 Task: Look for products in the category "Deodrant & Shave" from Now only.
Action: Mouse moved to (317, 135)
Screenshot: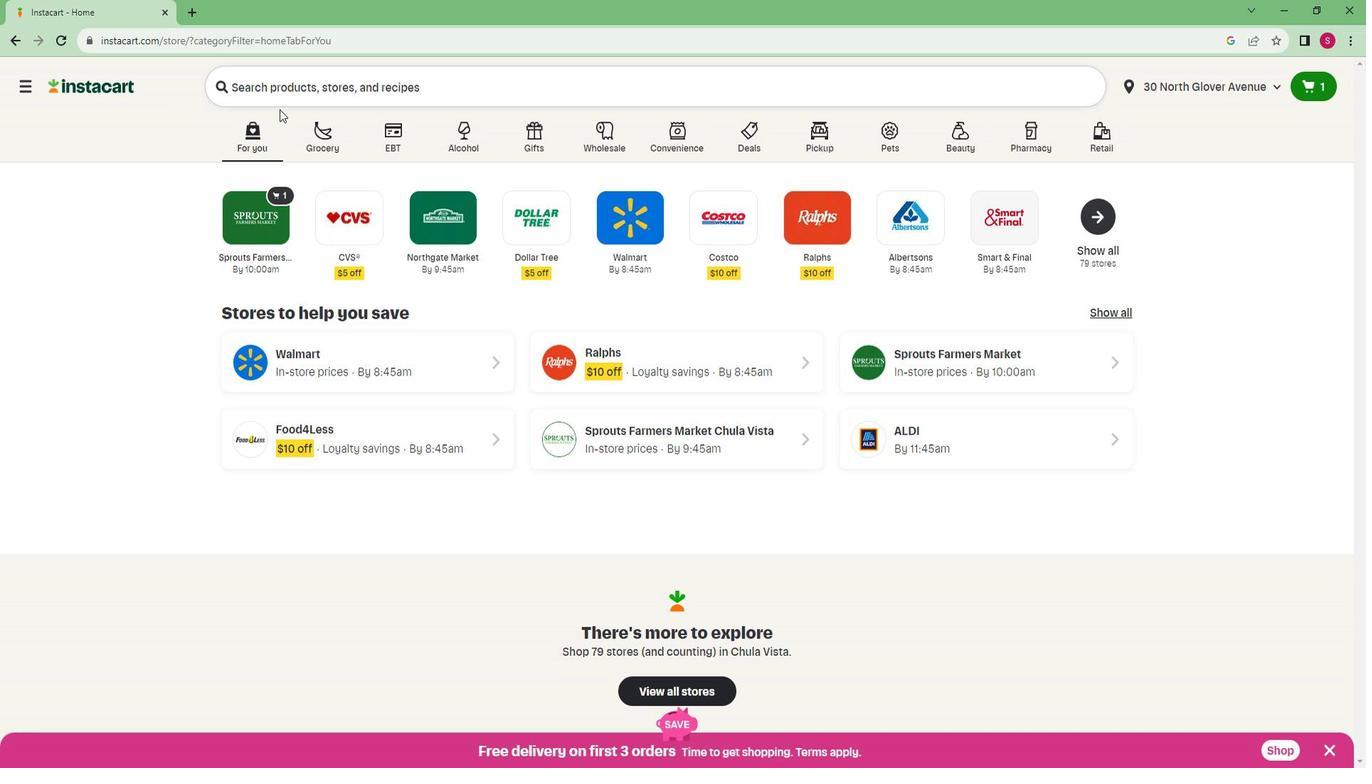 
Action: Mouse pressed left at (317, 135)
Screenshot: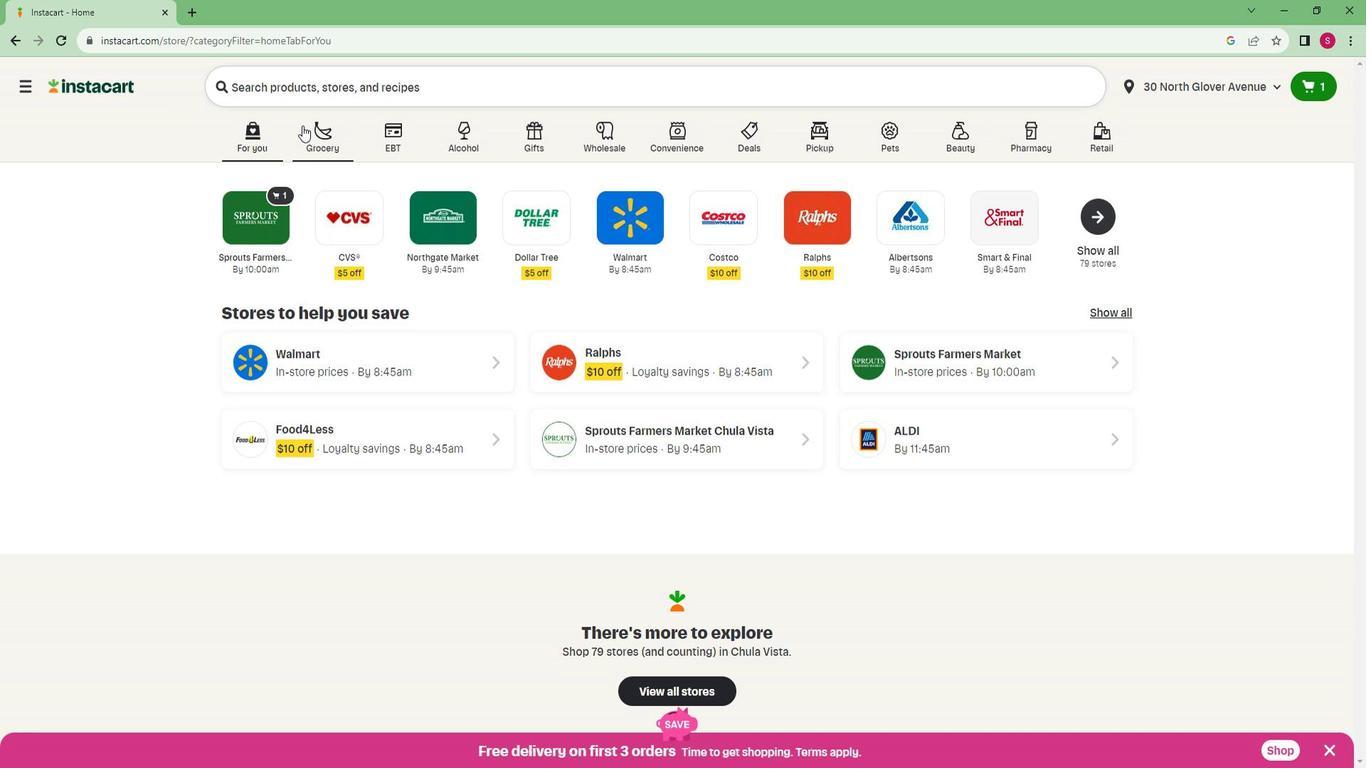 
Action: Mouse moved to (295, 411)
Screenshot: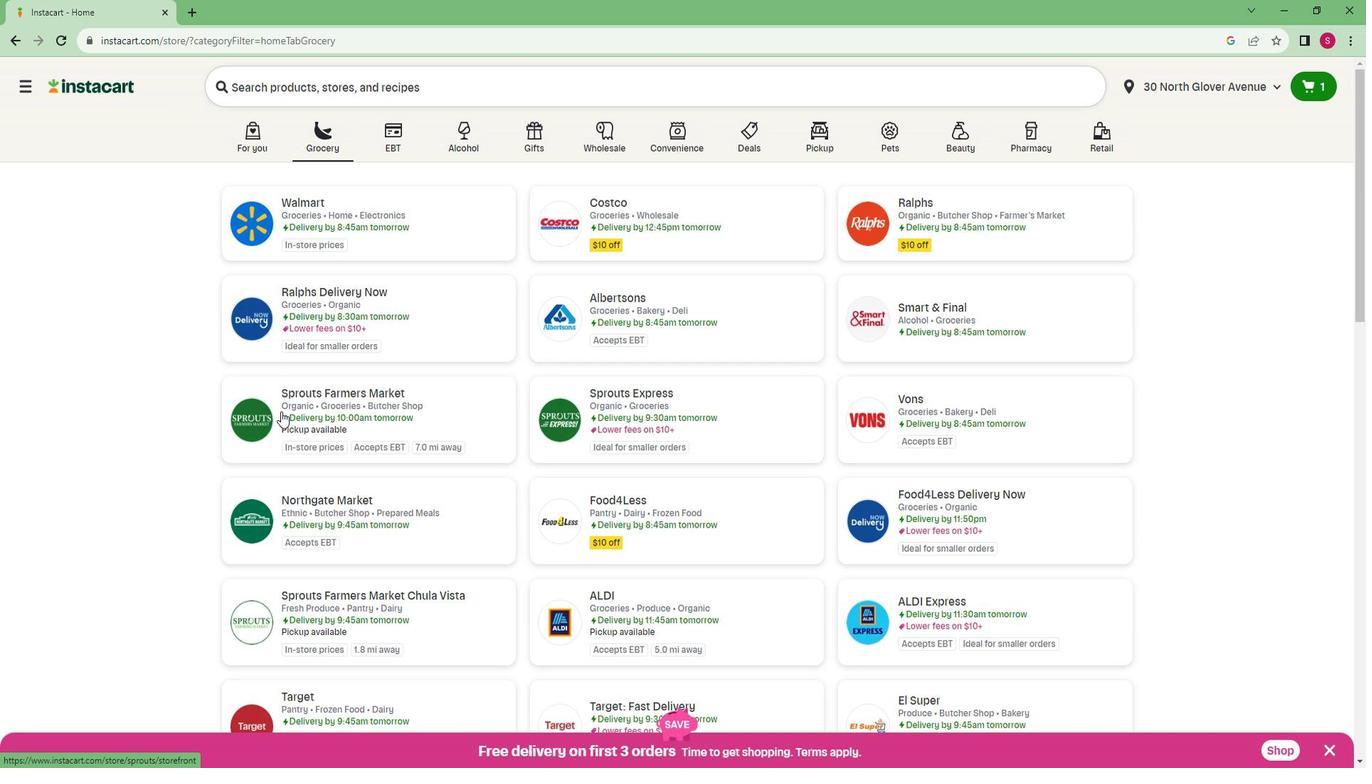 
Action: Mouse pressed left at (295, 411)
Screenshot: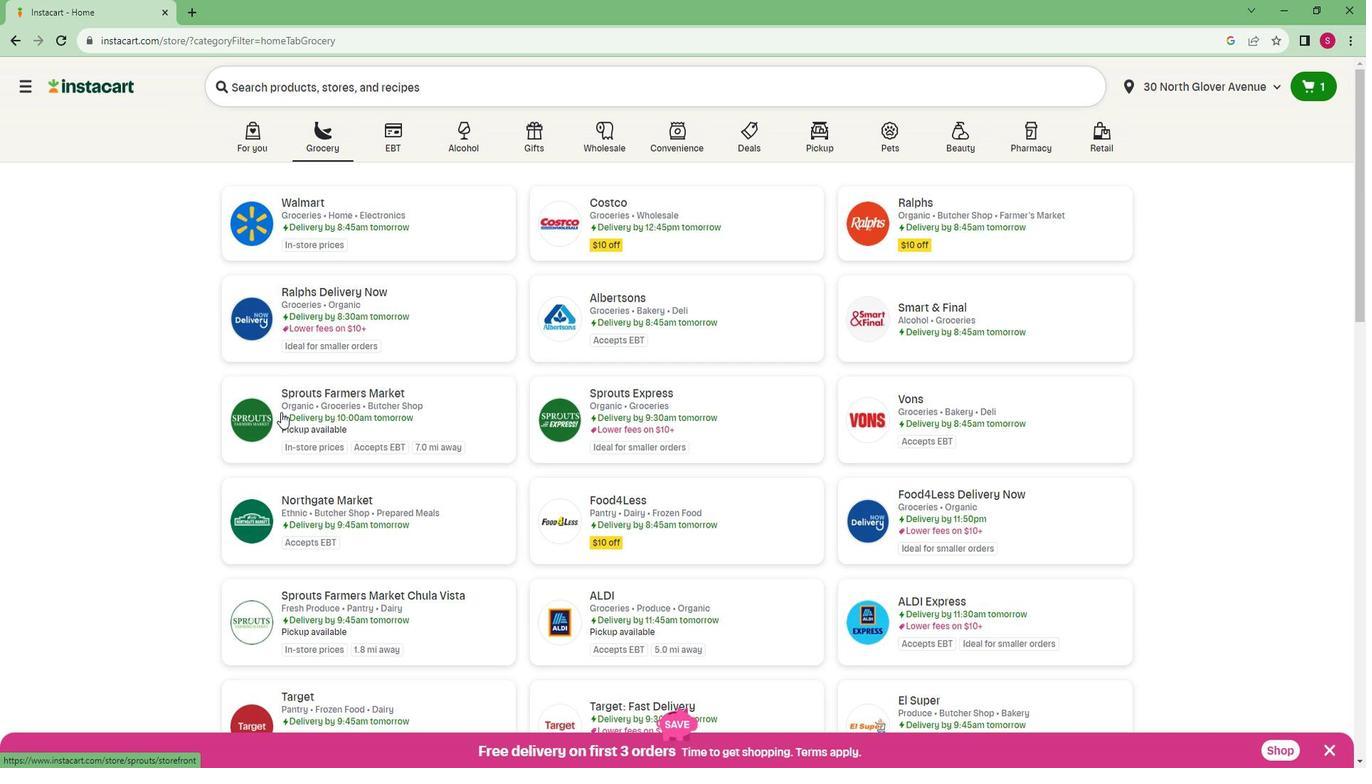 
Action: Mouse moved to (84, 553)
Screenshot: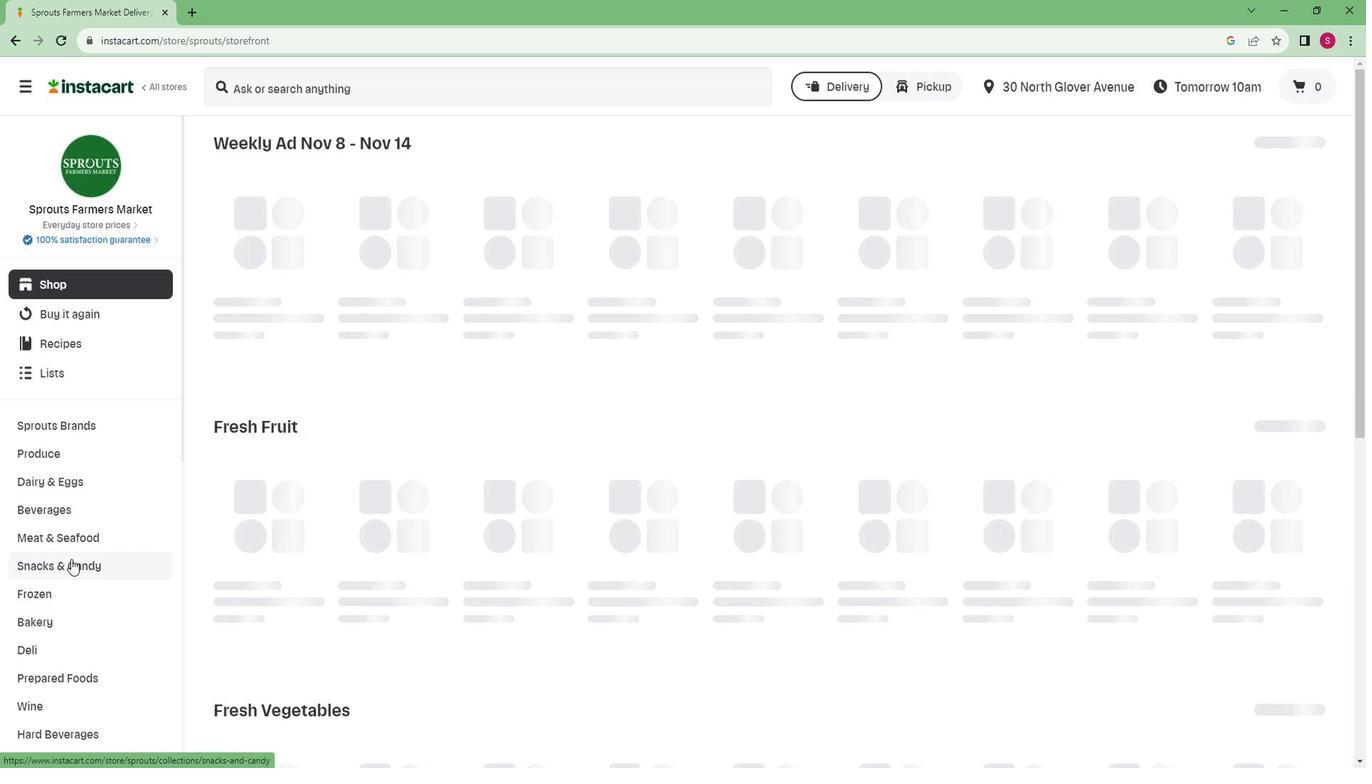 
Action: Mouse scrolled (84, 552) with delta (0, 0)
Screenshot: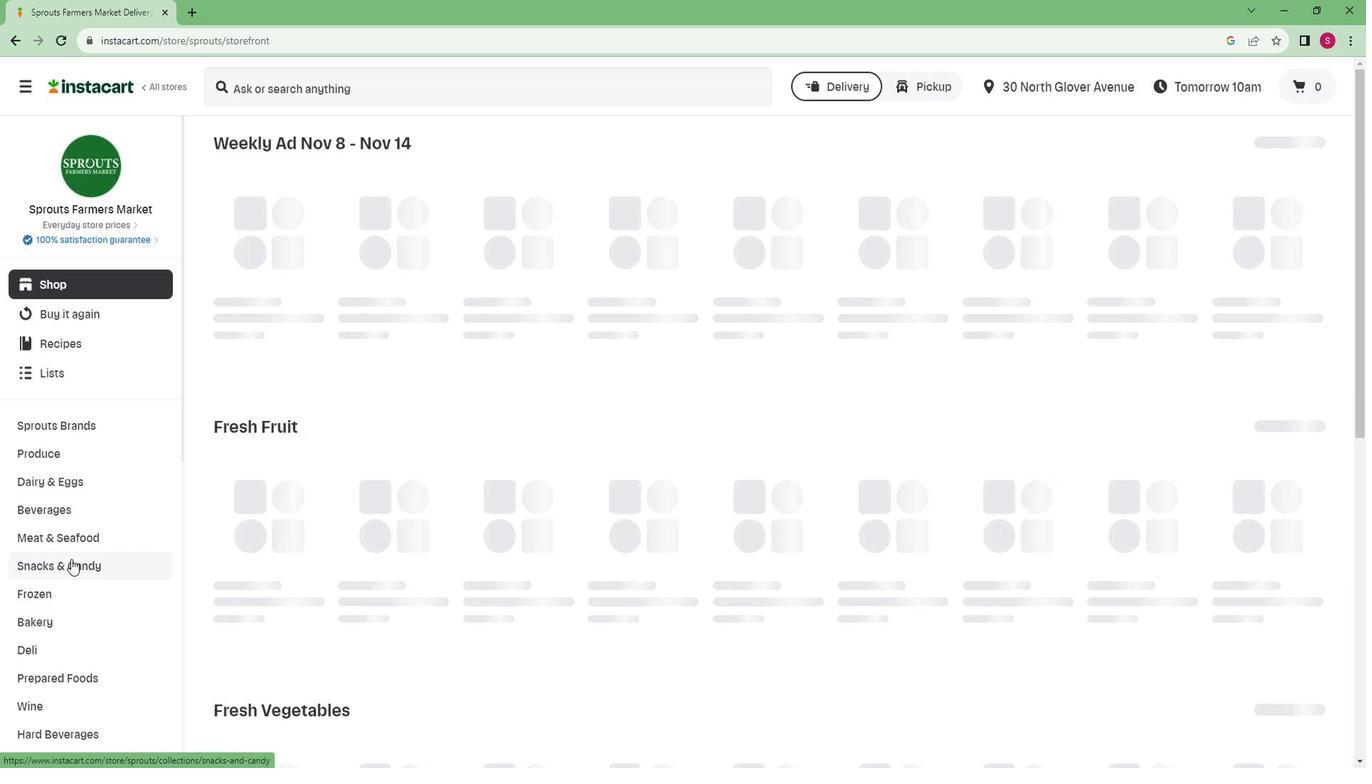 
Action: Mouse moved to (82, 554)
Screenshot: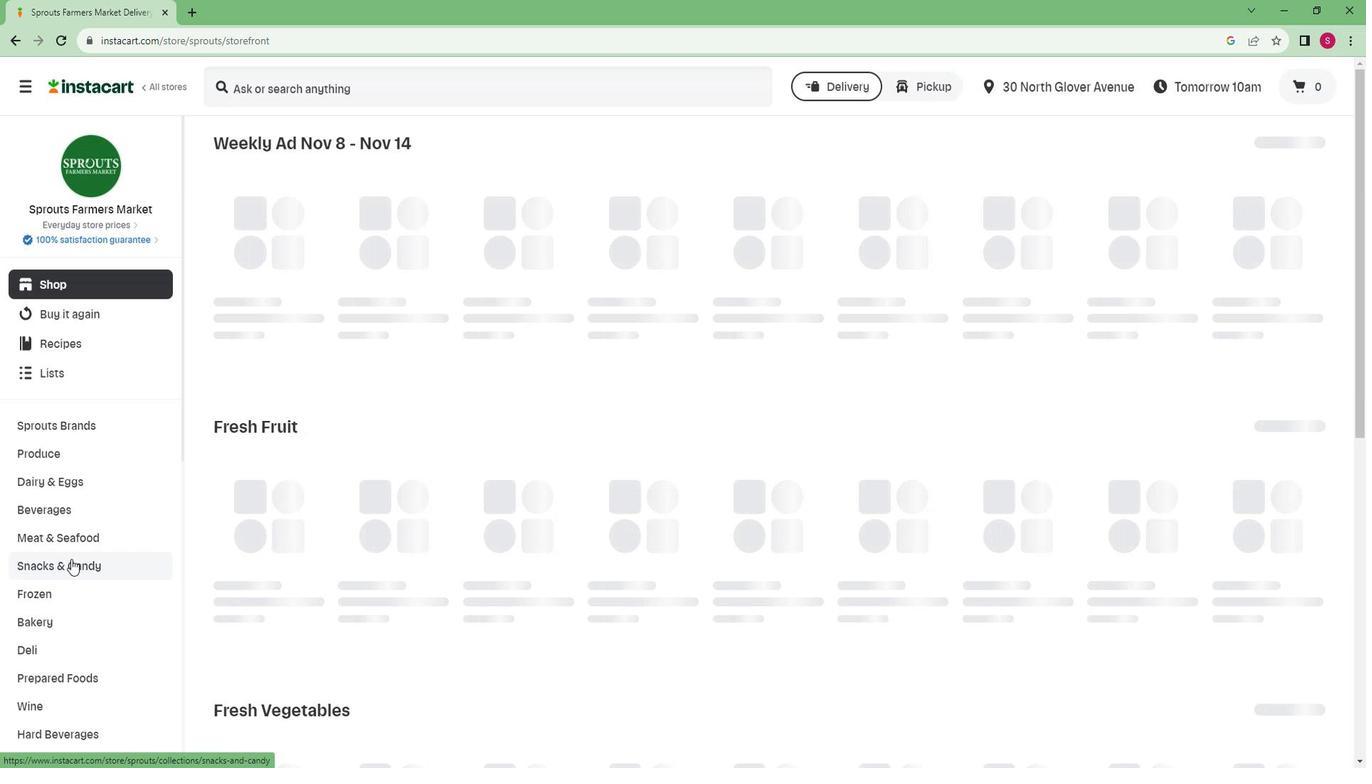 
Action: Mouse scrolled (82, 553) with delta (0, 0)
Screenshot: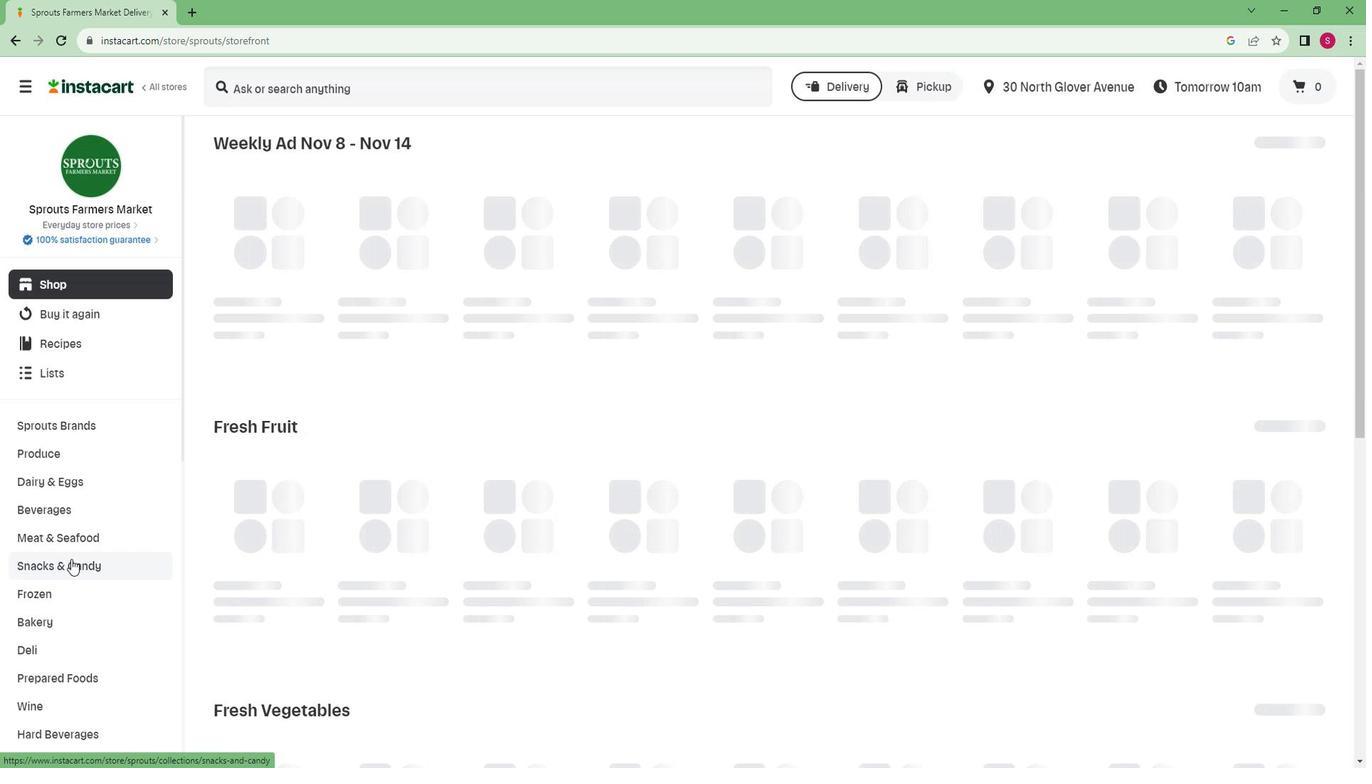 
Action: Mouse moved to (81, 554)
Screenshot: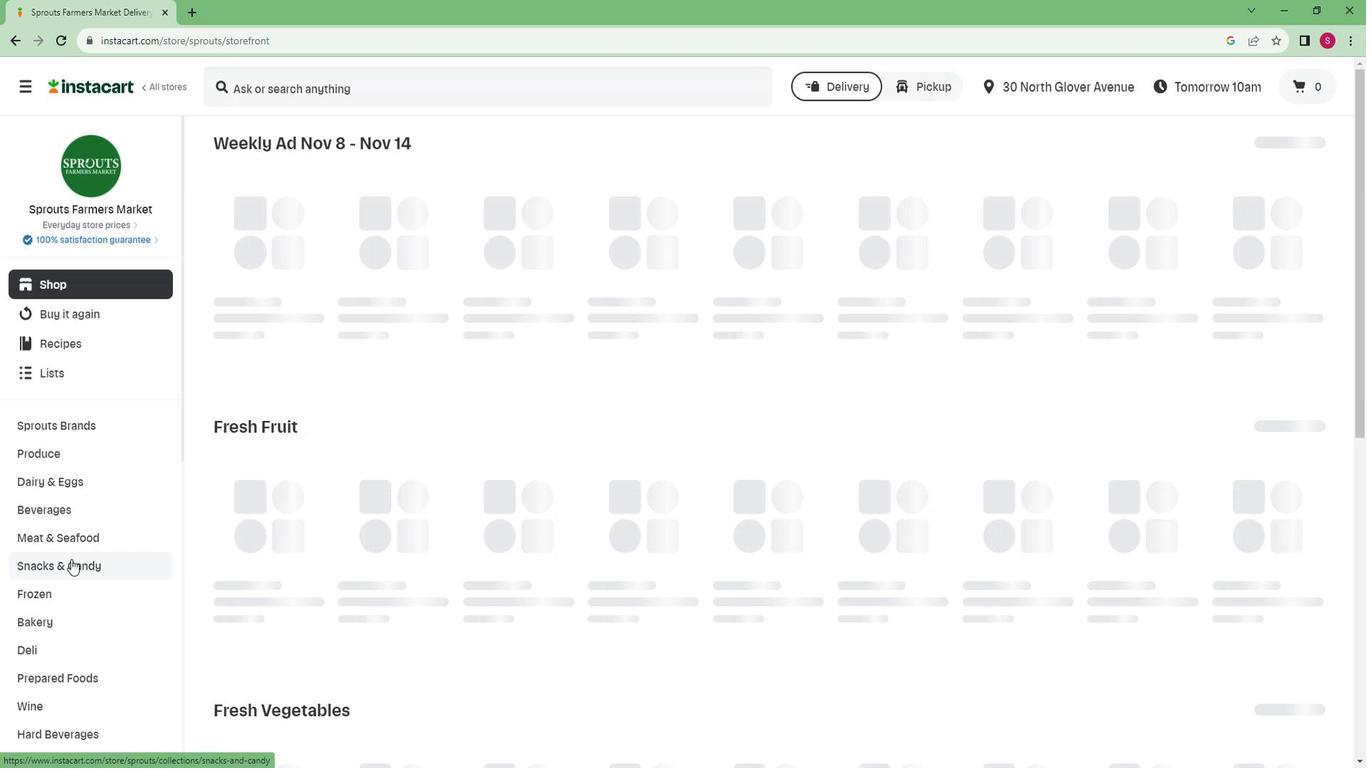 
Action: Mouse scrolled (81, 553) with delta (0, 0)
Screenshot: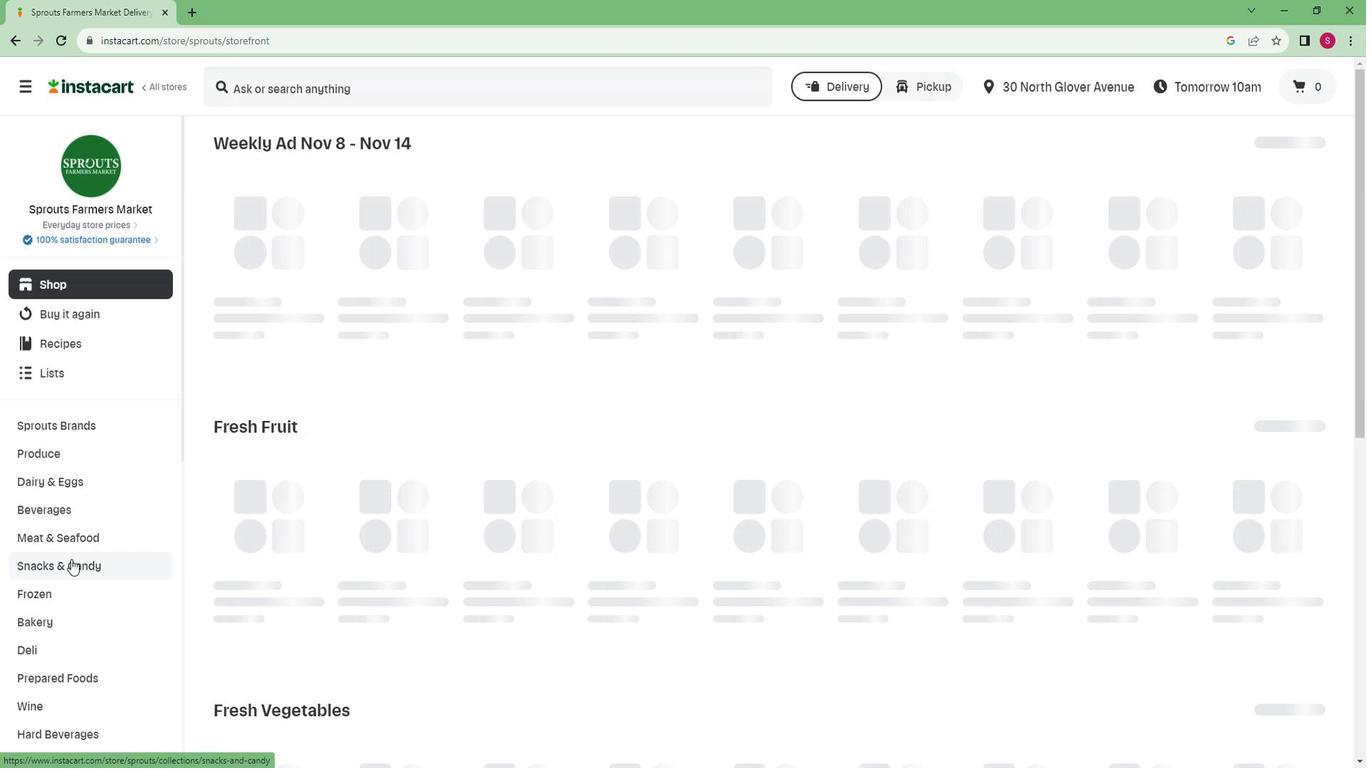 
Action: Mouse moved to (80, 554)
Screenshot: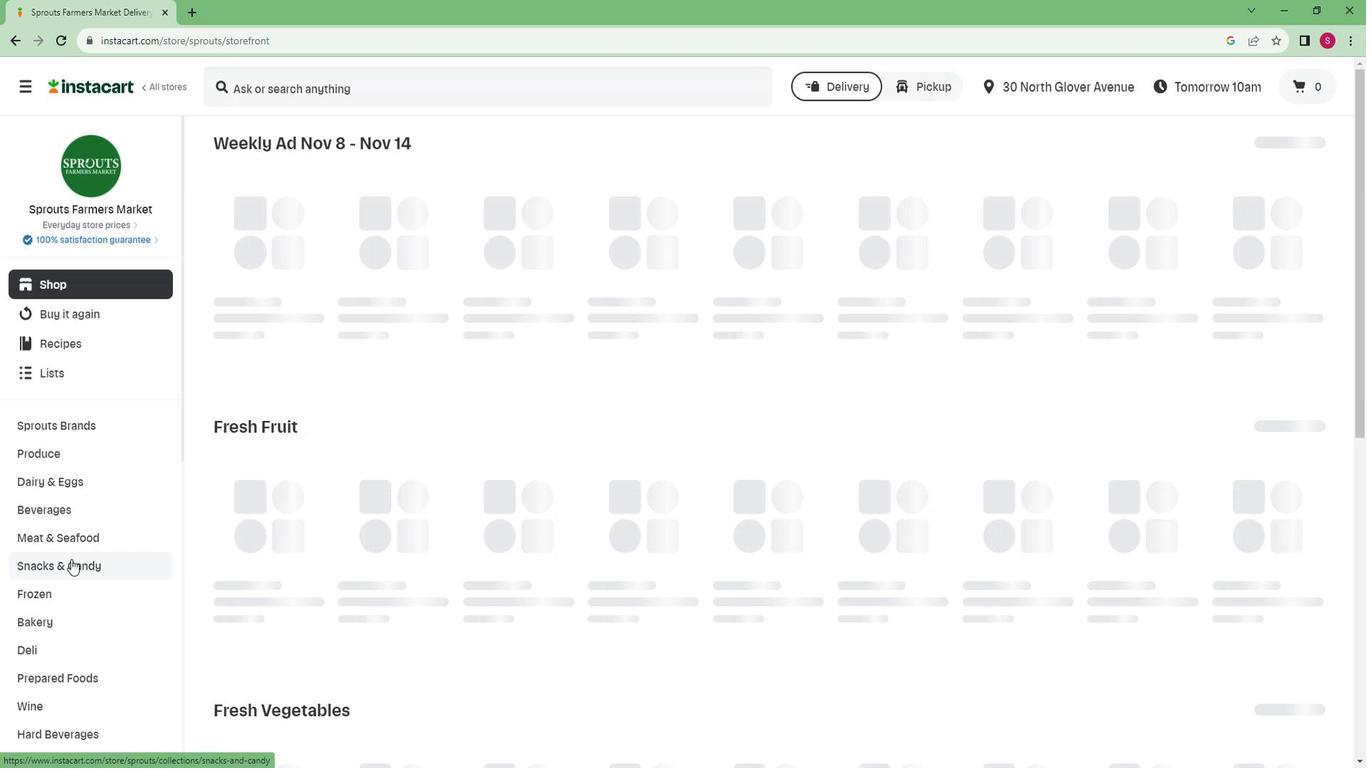 
Action: Mouse scrolled (80, 553) with delta (0, 0)
Screenshot: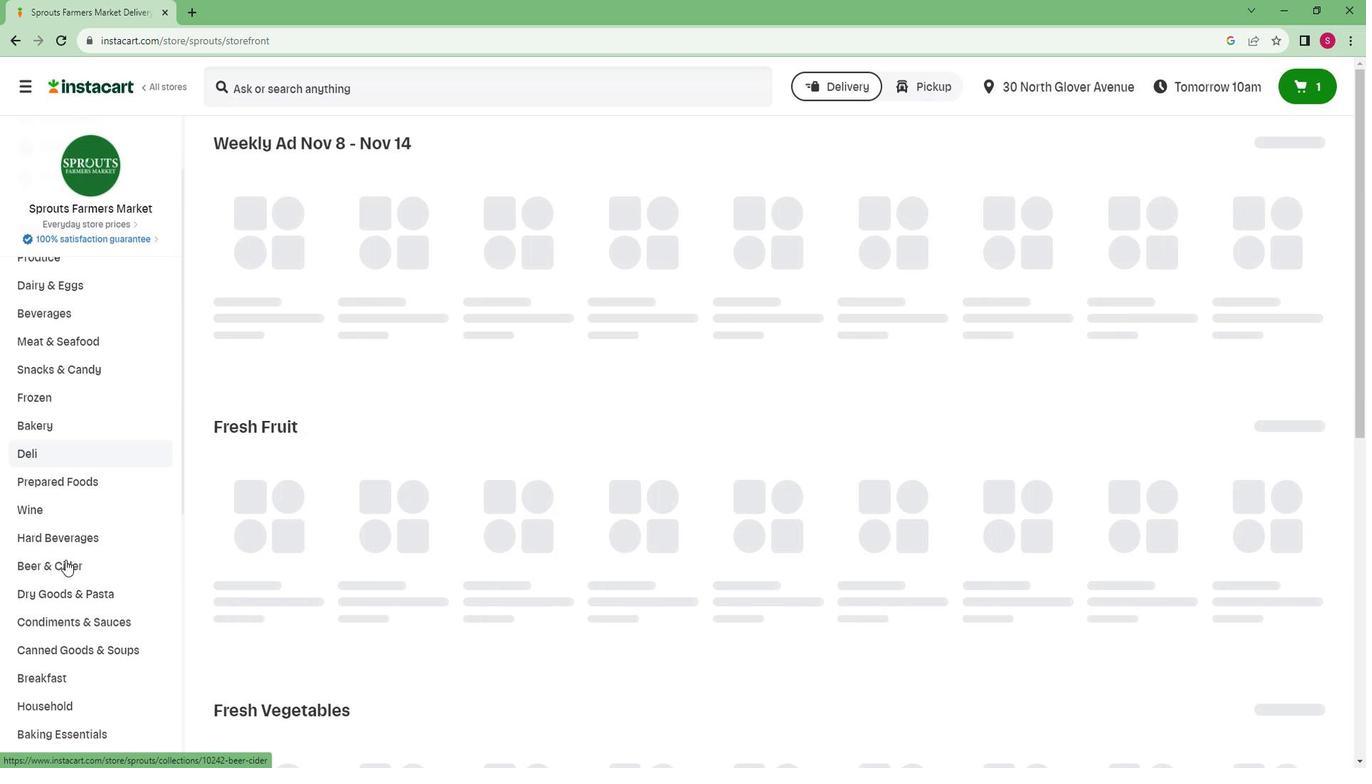 
Action: Mouse scrolled (80, 553) with delta (0, 0)
Screenshot: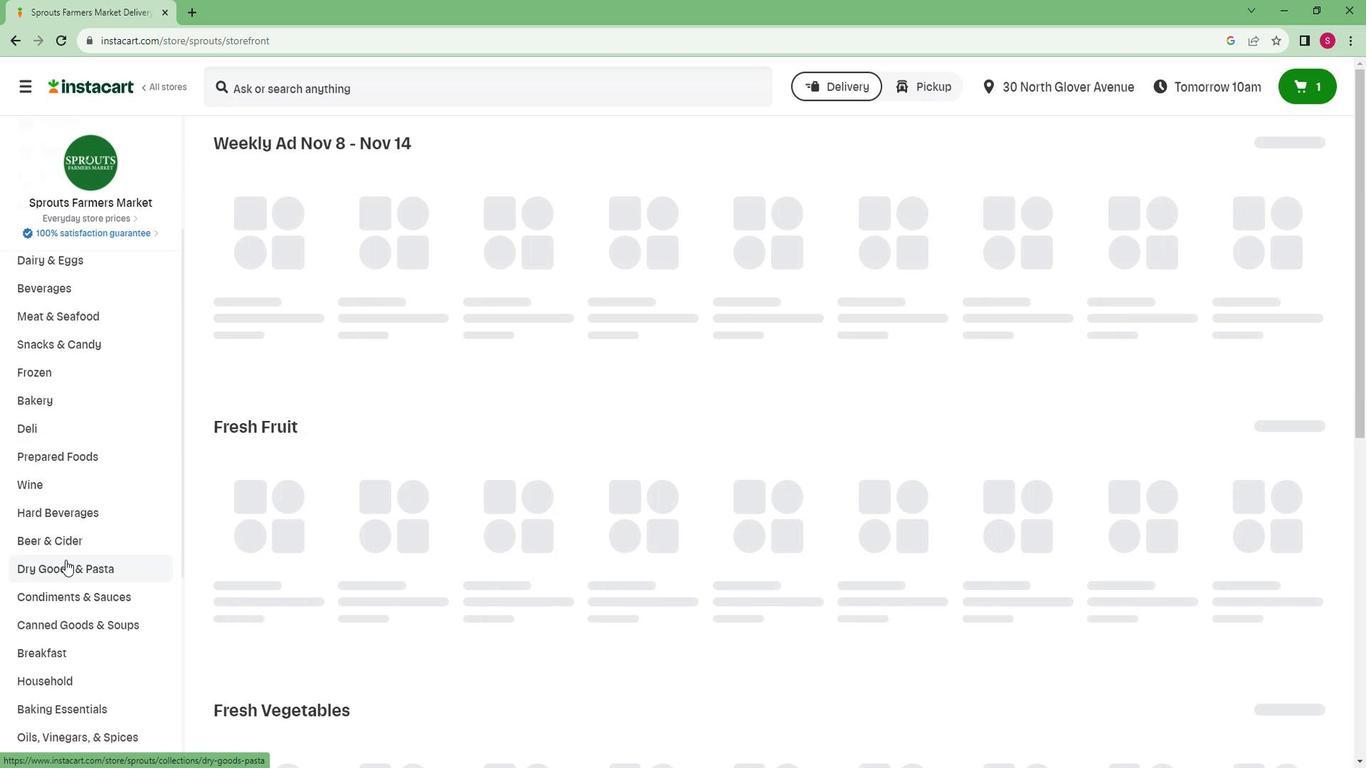
Action: Mouse scrolled (80, 553) with delta (0, 0)
Screenshot: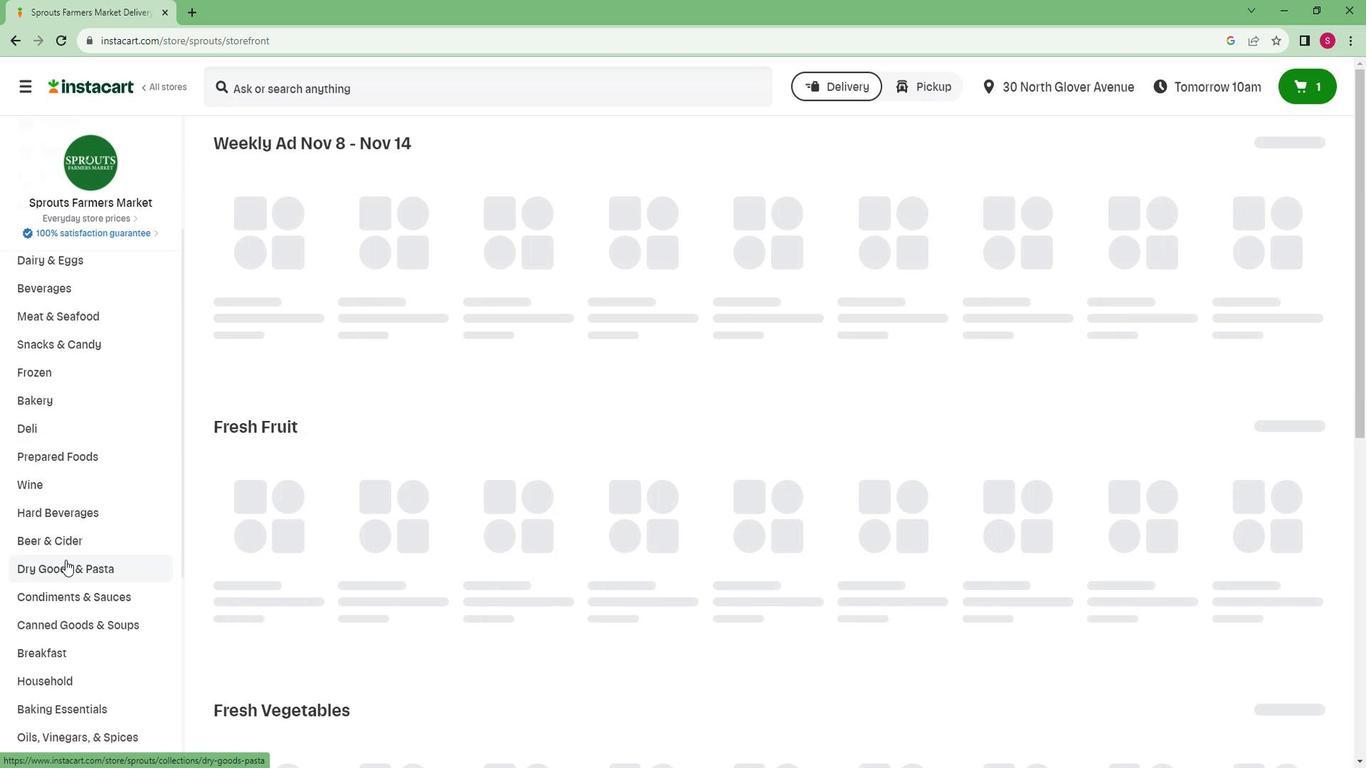 
Action: Mouse scrolled (80, 553) with delta (0, 0)
Screenshot: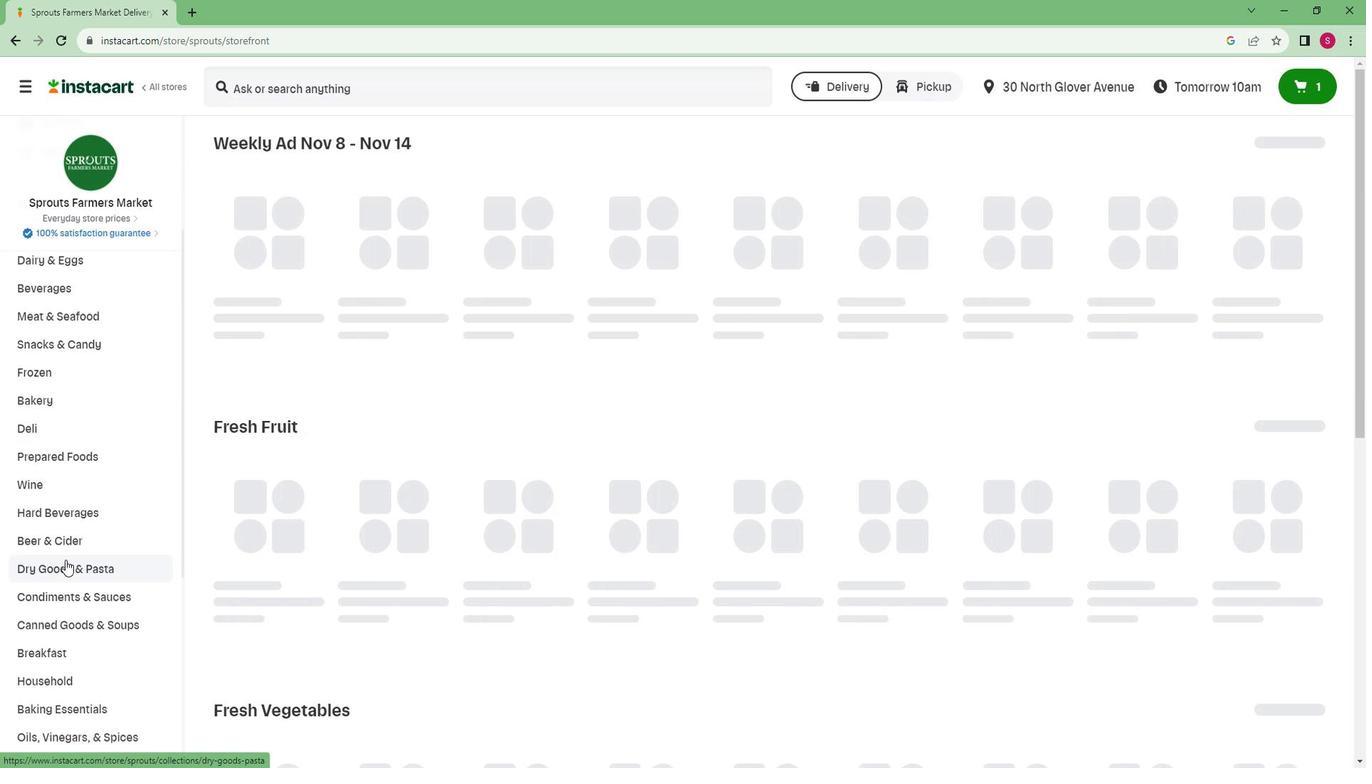 
Action: Mouse moved to (80, 554)
Screenshot: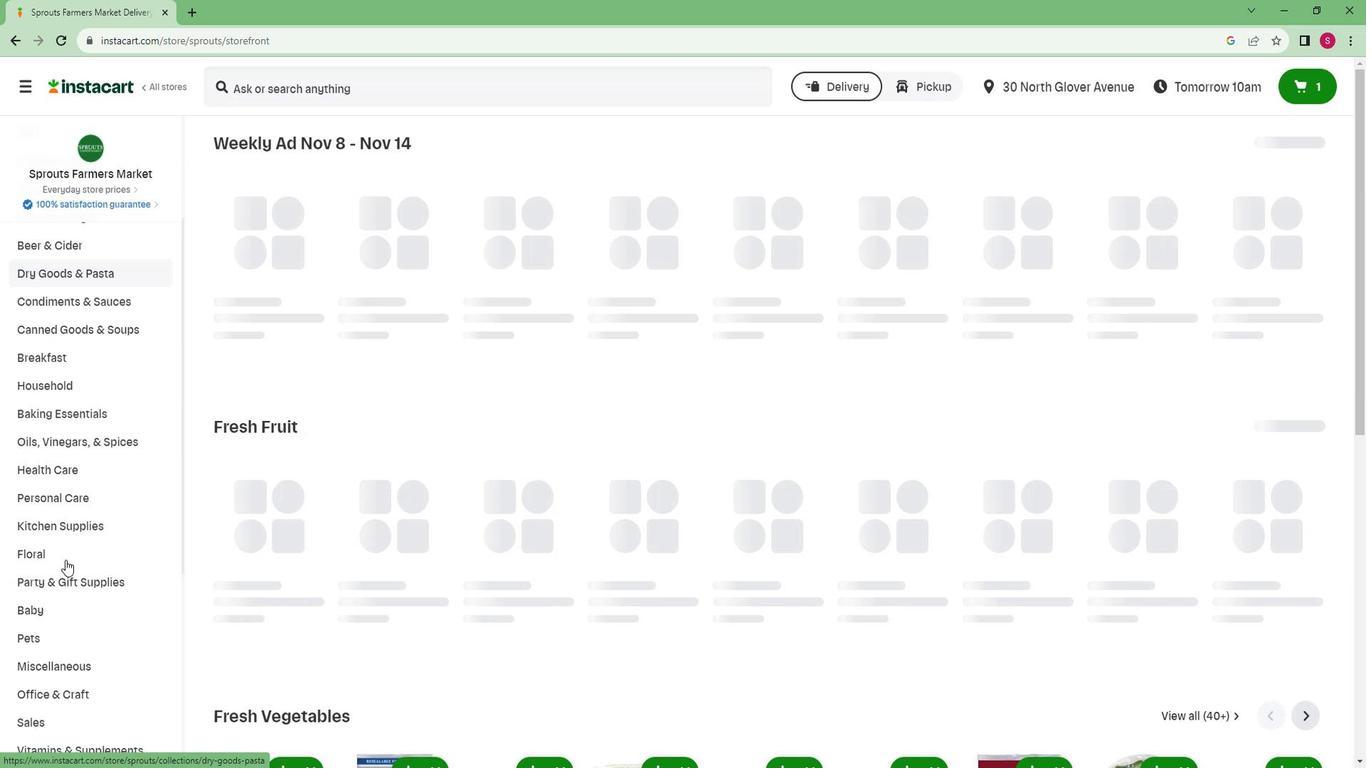 
Action: Mouse scrolled (80, 554) with delta (0, 0)
Screenshot: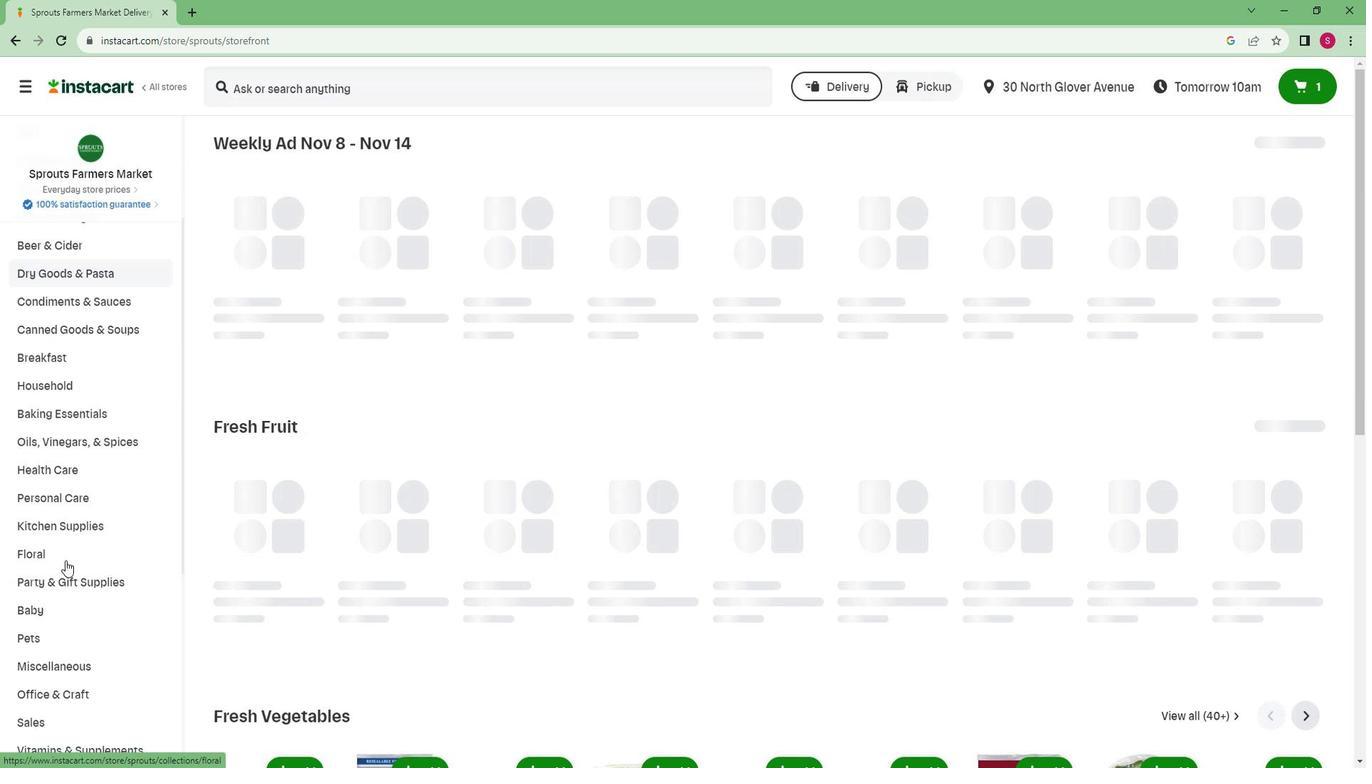 
Action: Mouse scrolled (80, 554) with delta (0, 0)
Screenshot: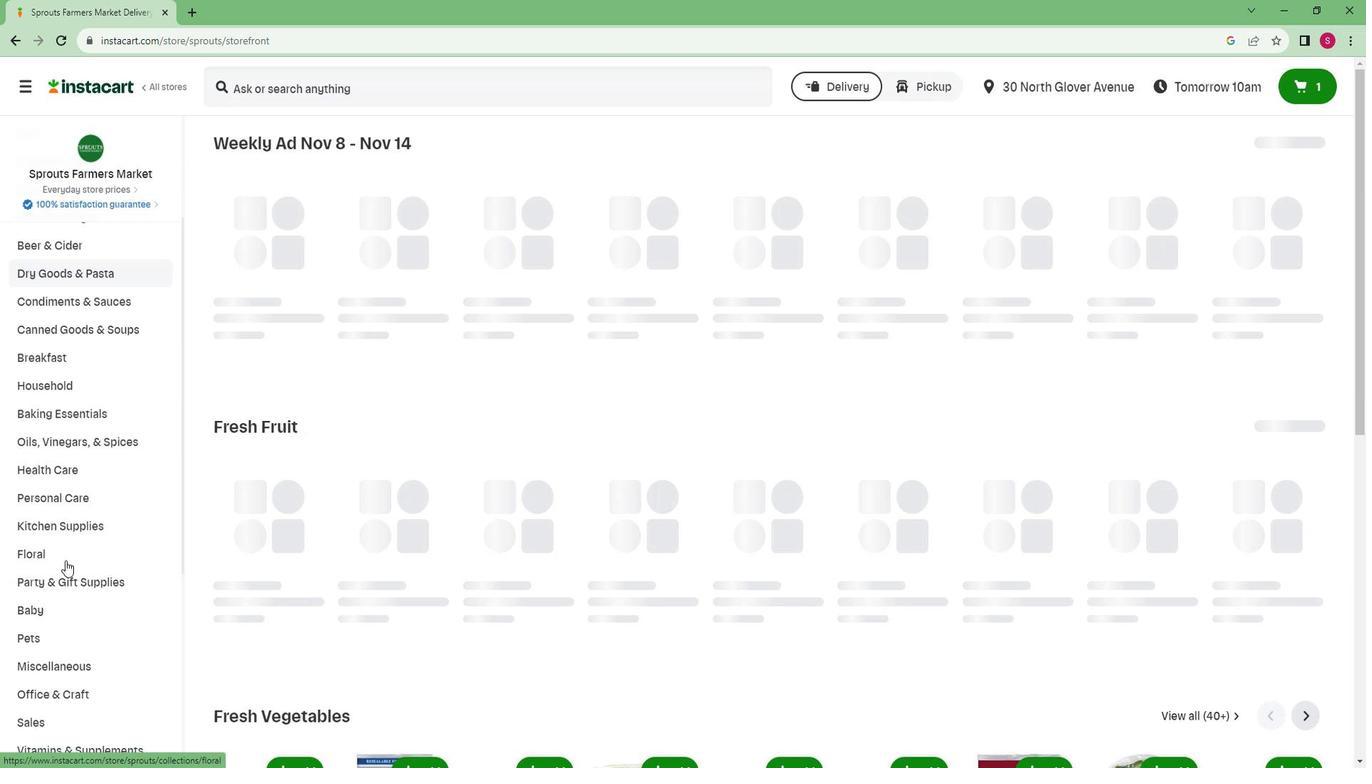 
Action: Mouse moved to (38, 712)
Screenshot: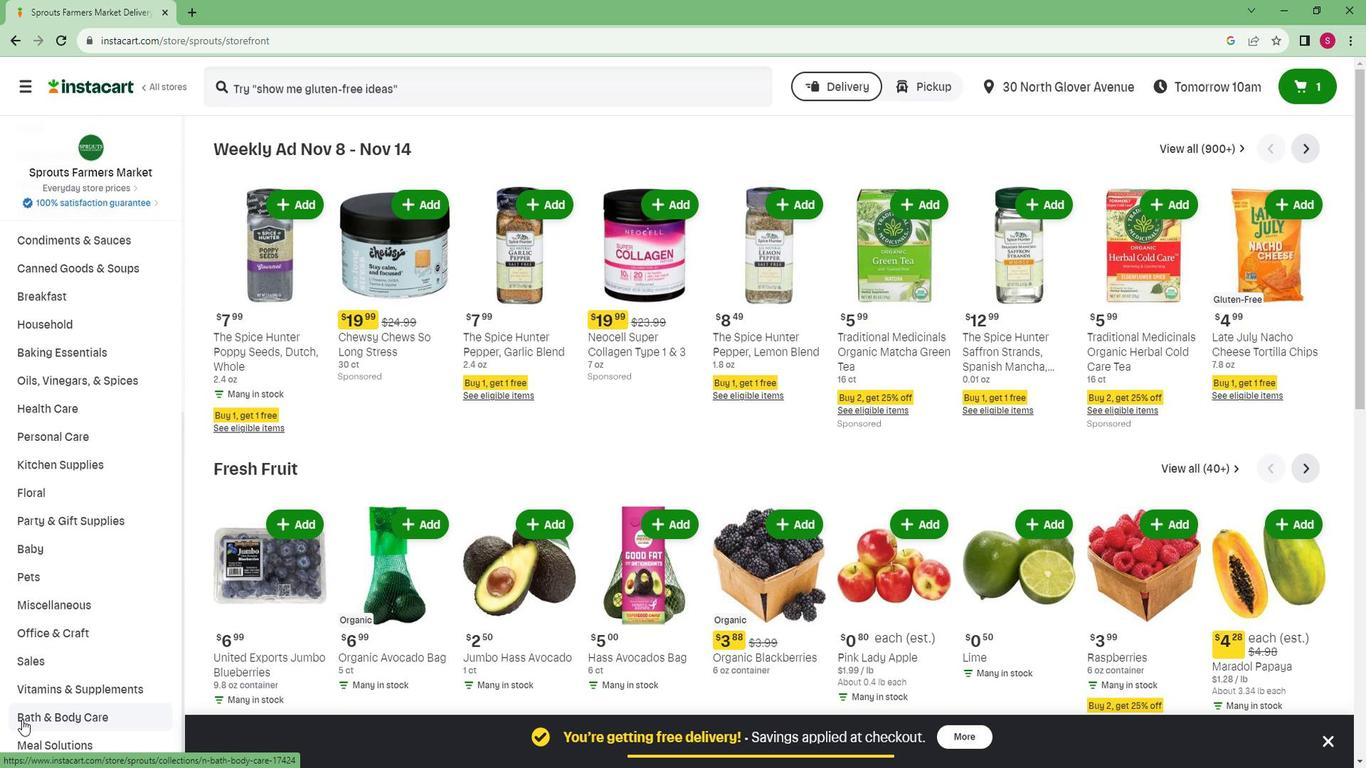 
Action: Mouse pressed left at (38, 712)
Screenshot: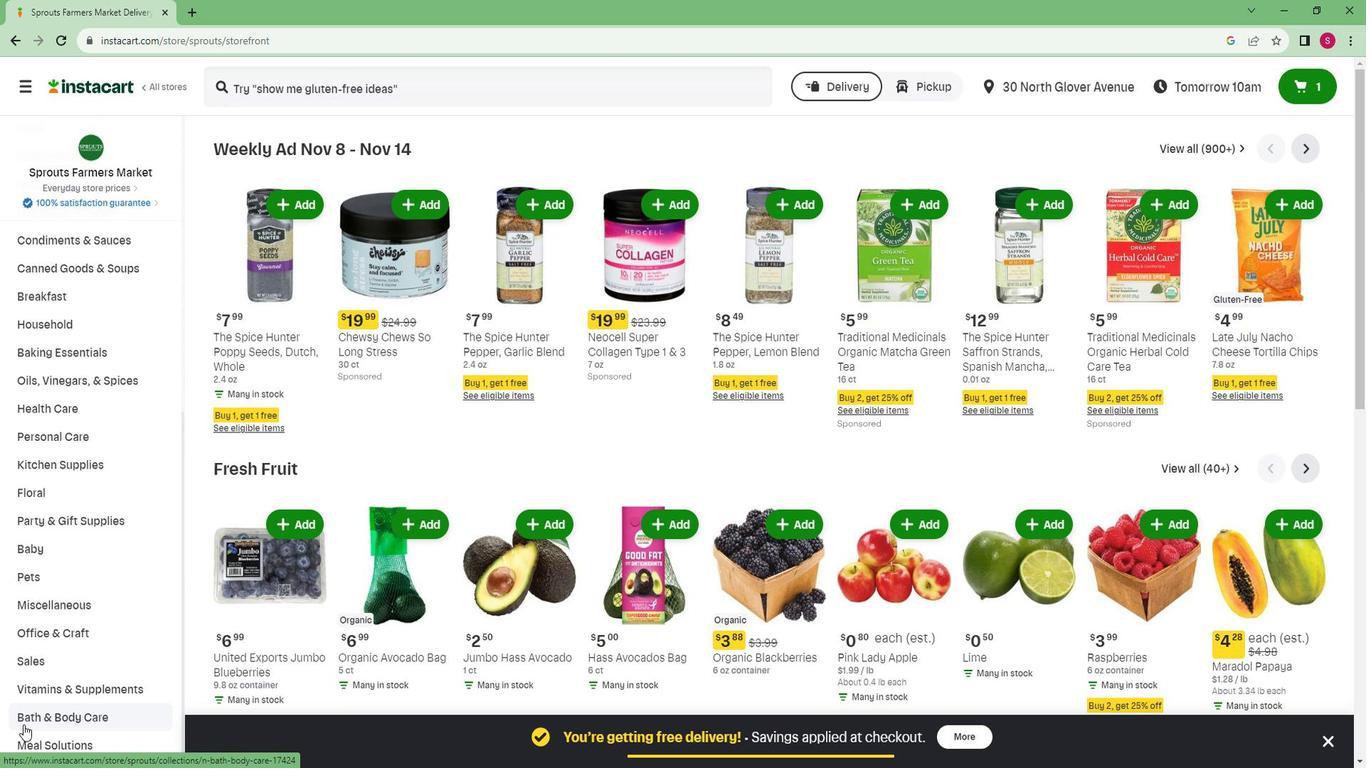 
Action: Mouse scrolled (38, 712) with delta (0, 0)
Screenshot: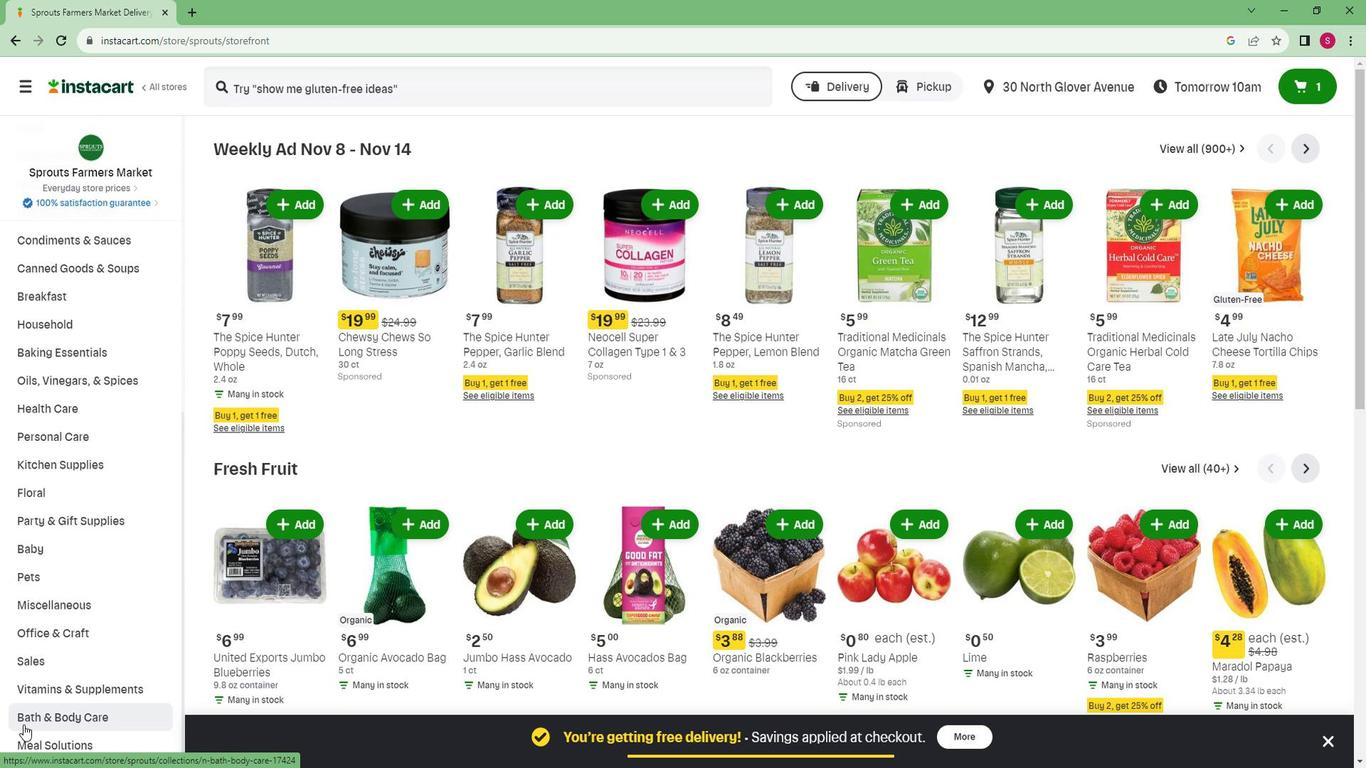 
Action: Mouse moved to (1031, 155)
Screenshot: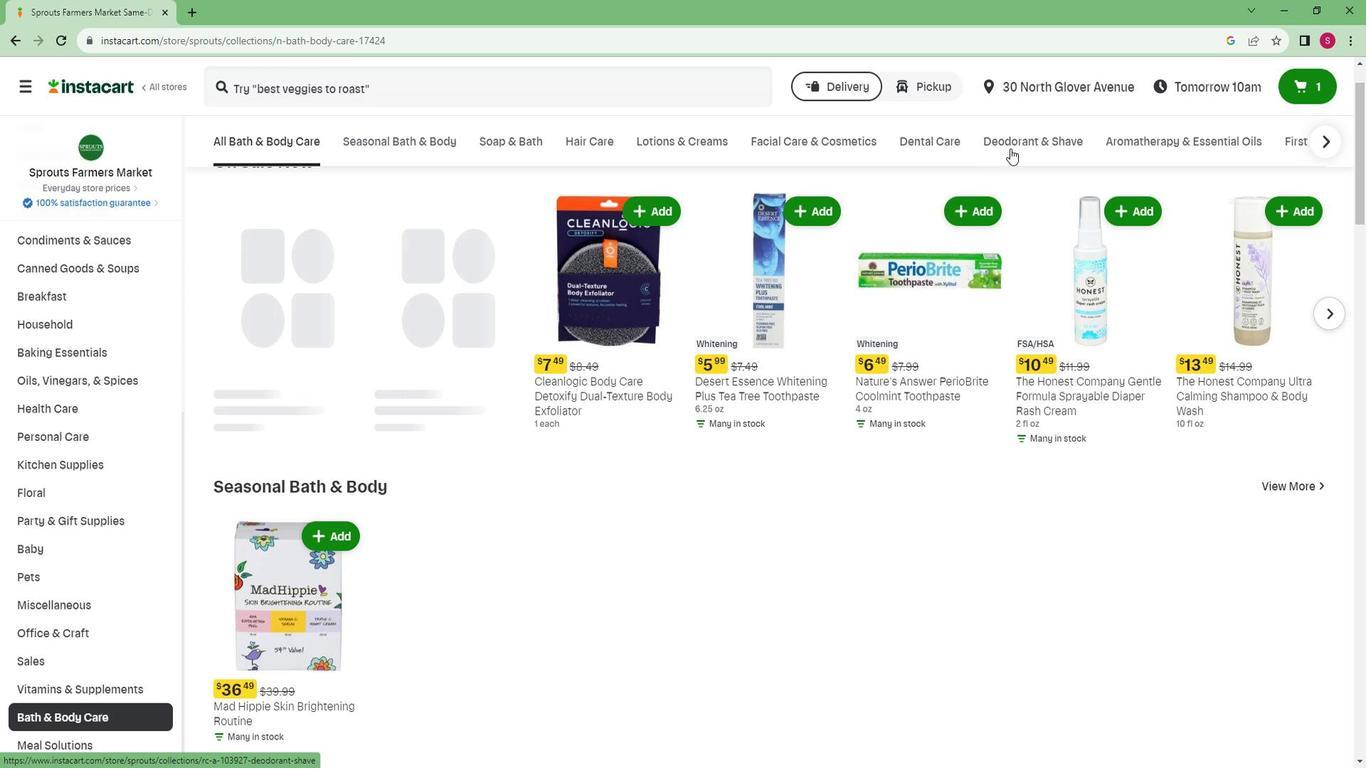 
Action: Mouse pressed left at (1031, 155)
Screenshot: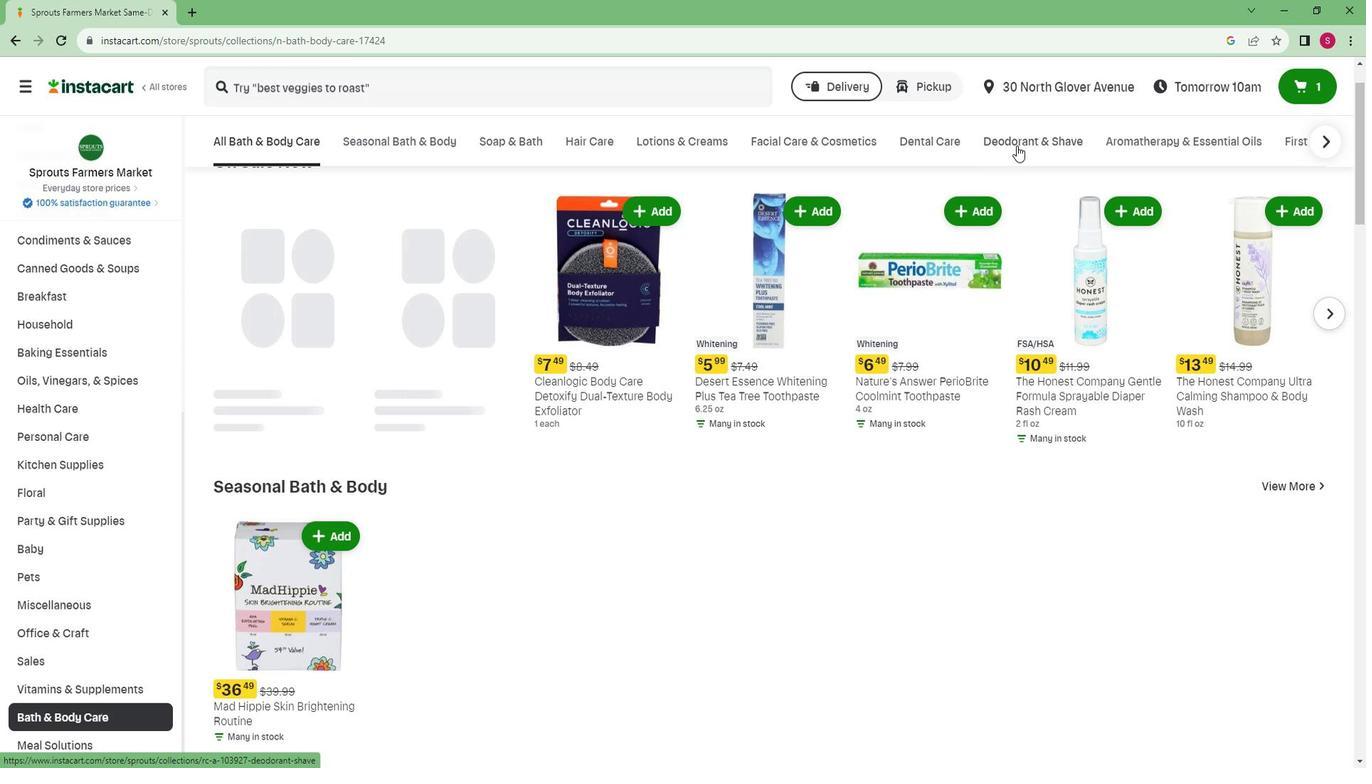 
Action: Mouse moved to (342, 241)
Screenshot: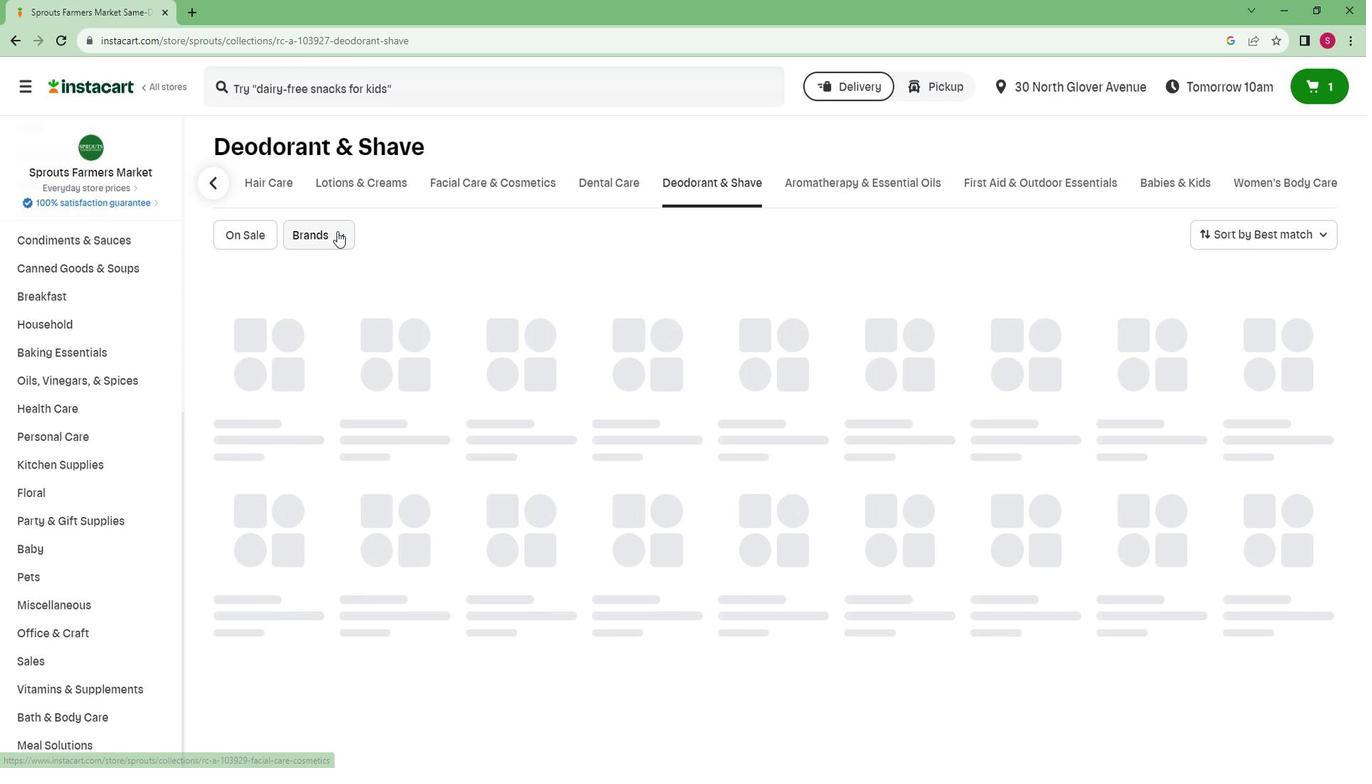 
Action: Mouse pressed left at (342, 241)
Screenshot: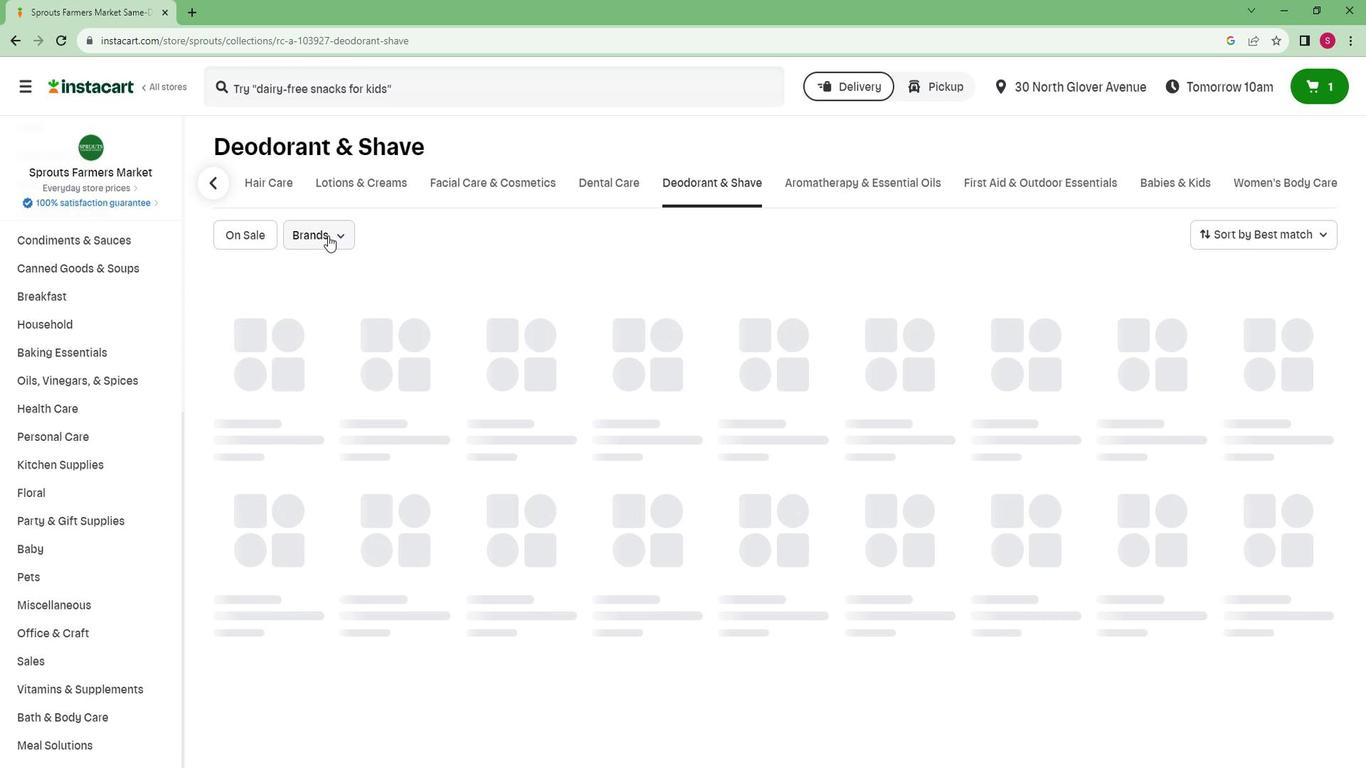 
Action: Mouse moved to (355, 357)
Screenshot: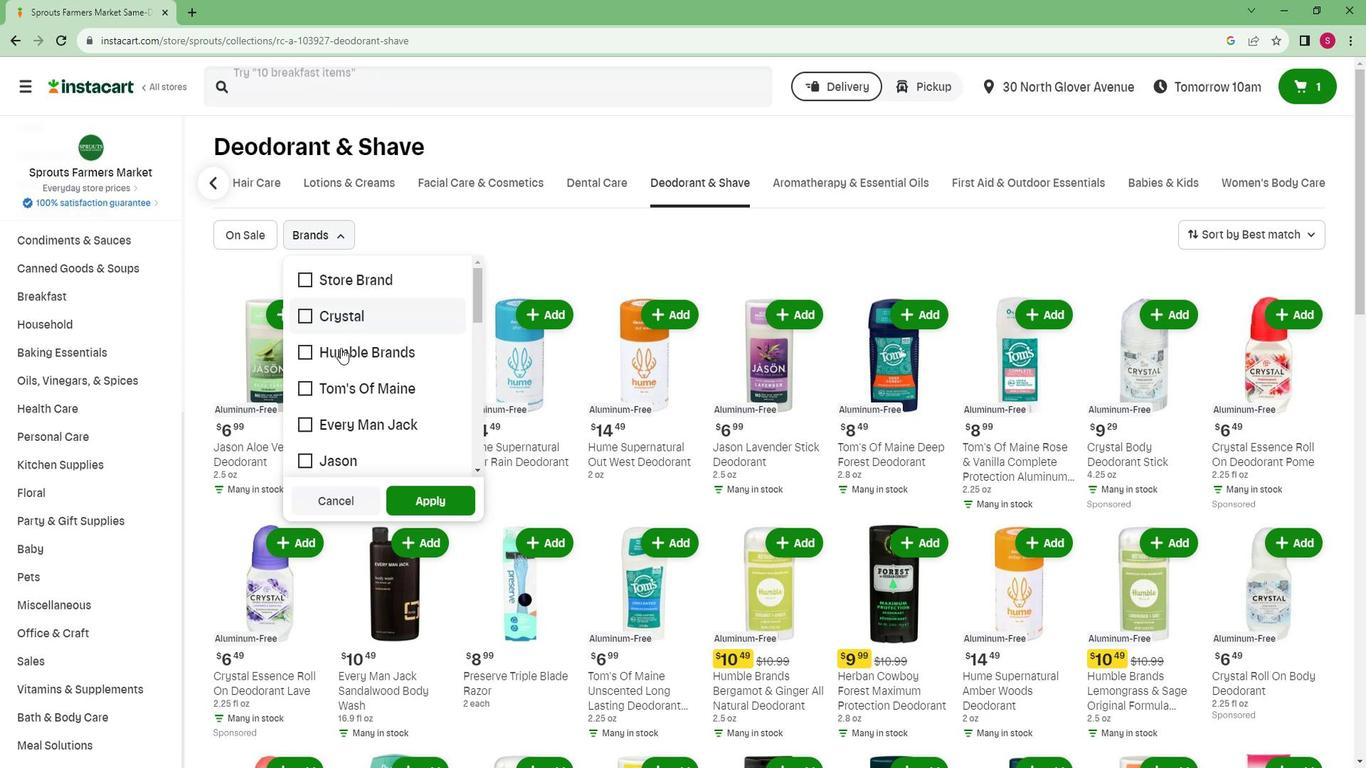 
Action: Mouse scrolled (355, 357) with delta (0, 0)
Screenshot: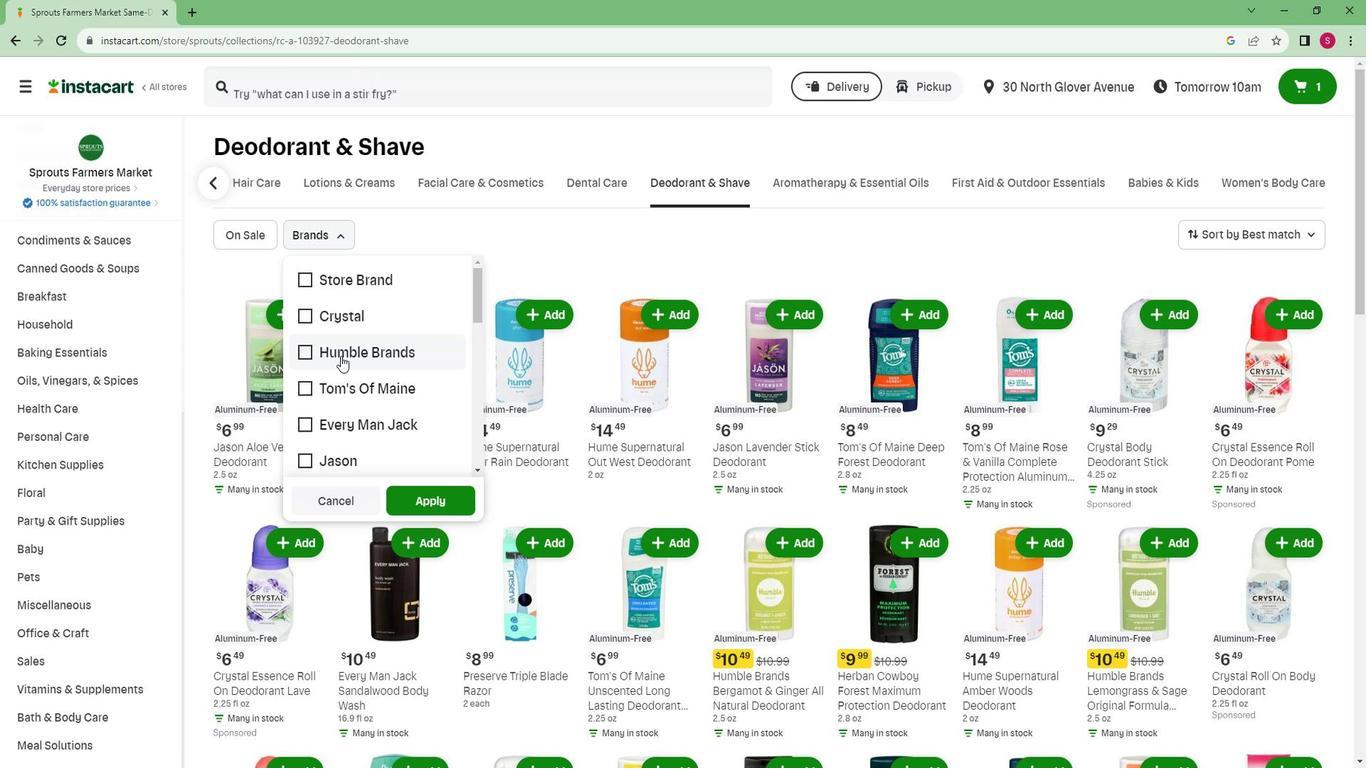 
Action: Mouse scrolled (355, 357) with delta (0, 0)
Screenshot: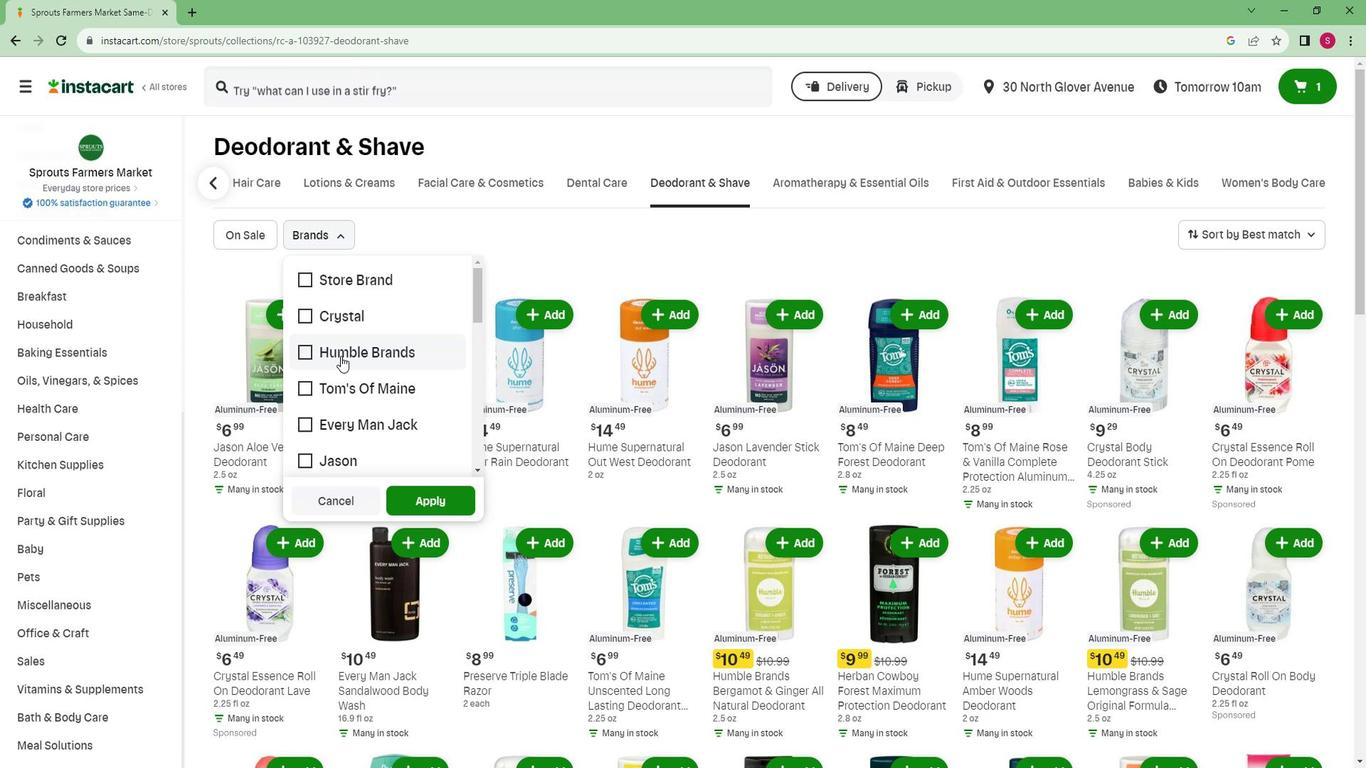 
Action: Mouse scrolled (355, 357) with delta (0, 0)
Screenshot: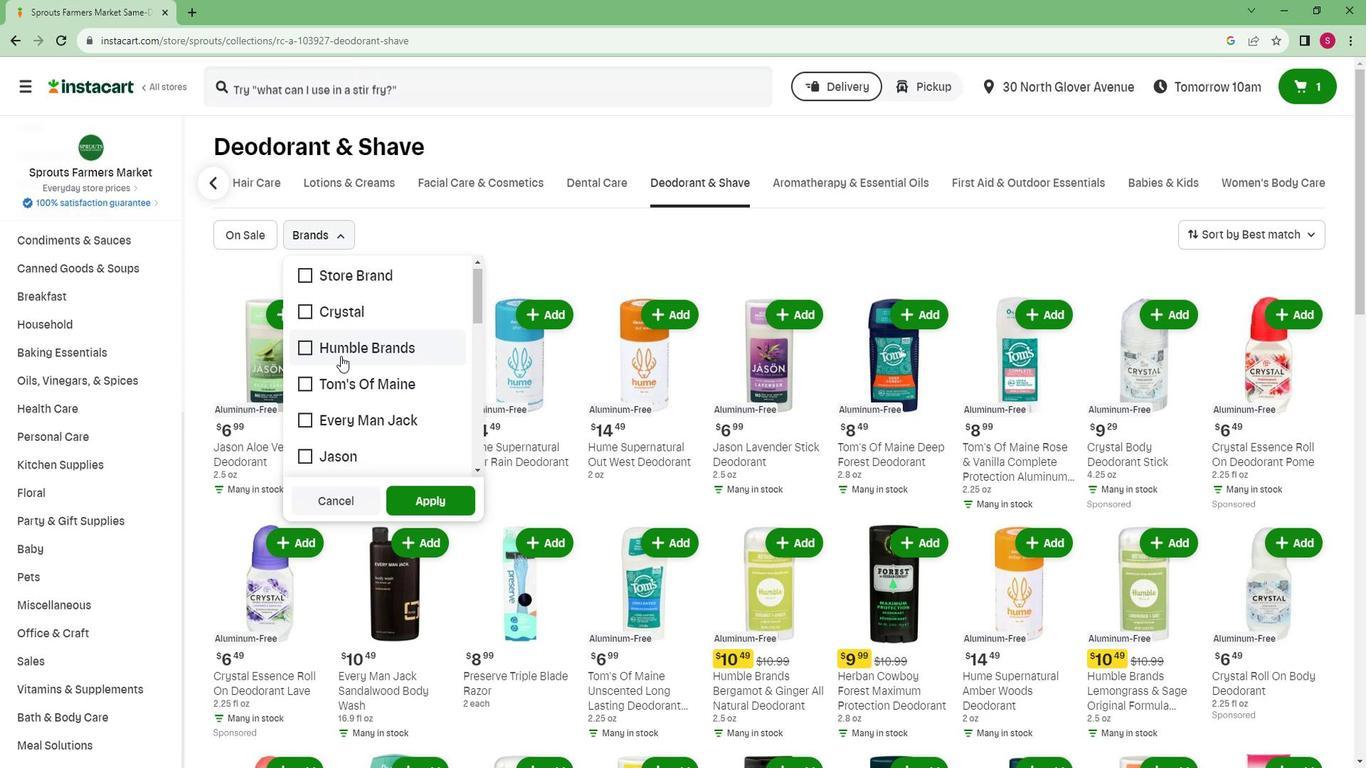 
Action: Mouse scrolled (355, 357) with delta (0, 0)
Screenshot: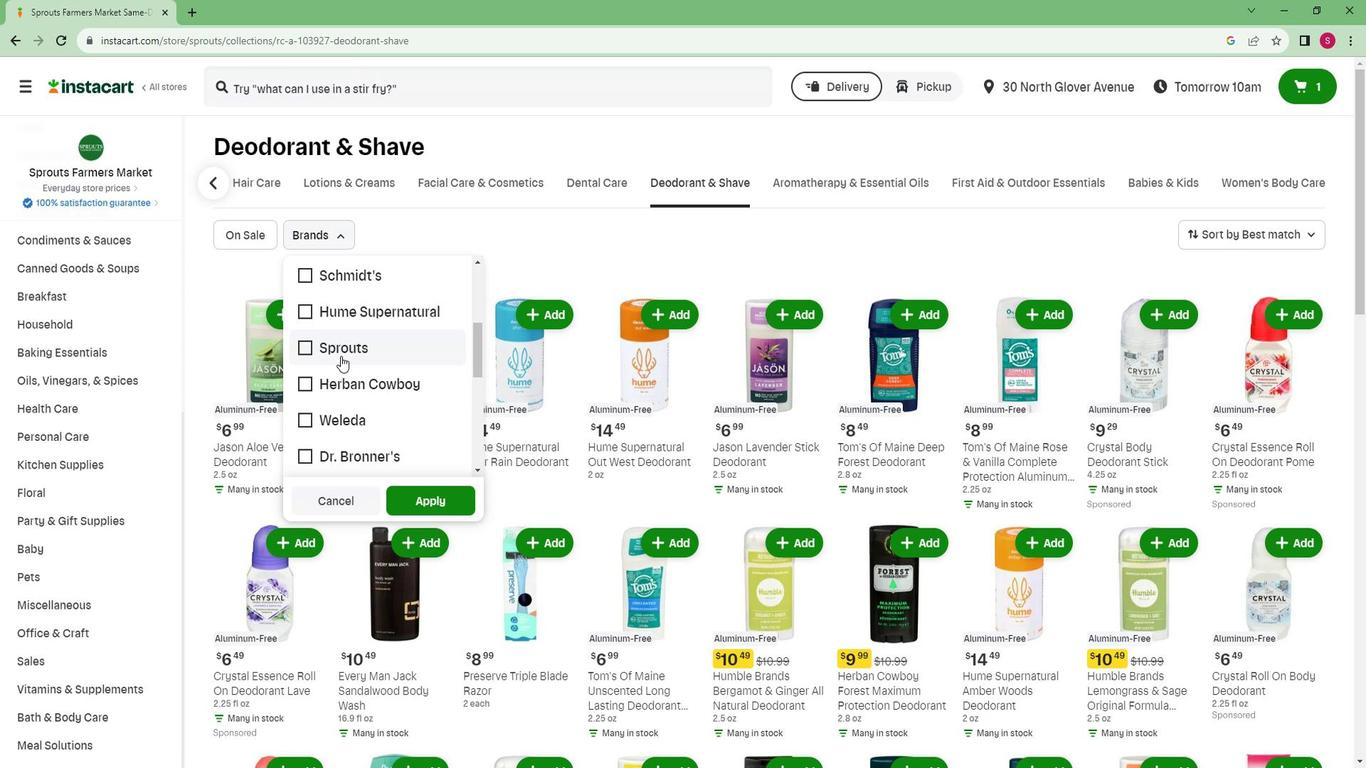 
Action: Mouse scrolled (355, 357) with delta (0, 0)
Screenshot: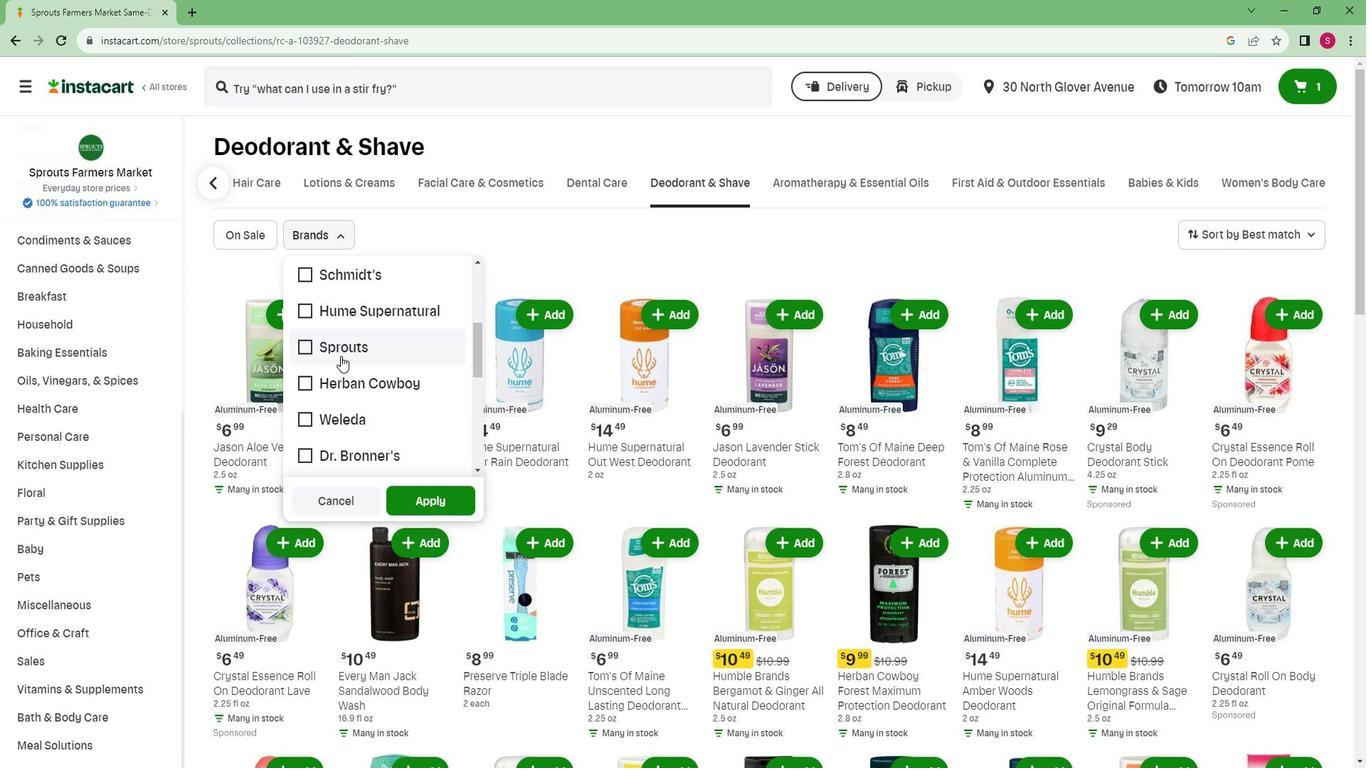 
Action: Mouse scrolled (355, 357) with delta (0, 0)
Screenshot: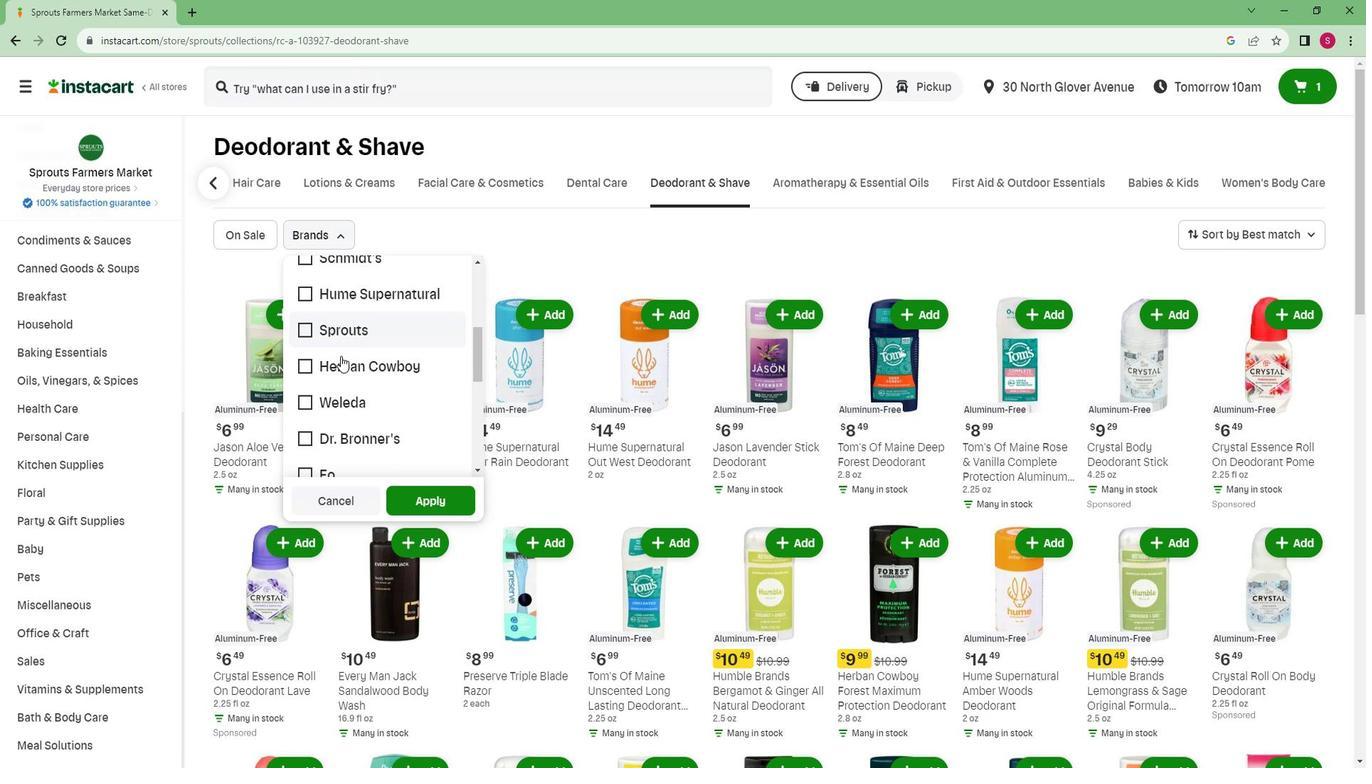 
Action: Mouse scrolled (355, 357) with delta (0, 0)
Screenshot: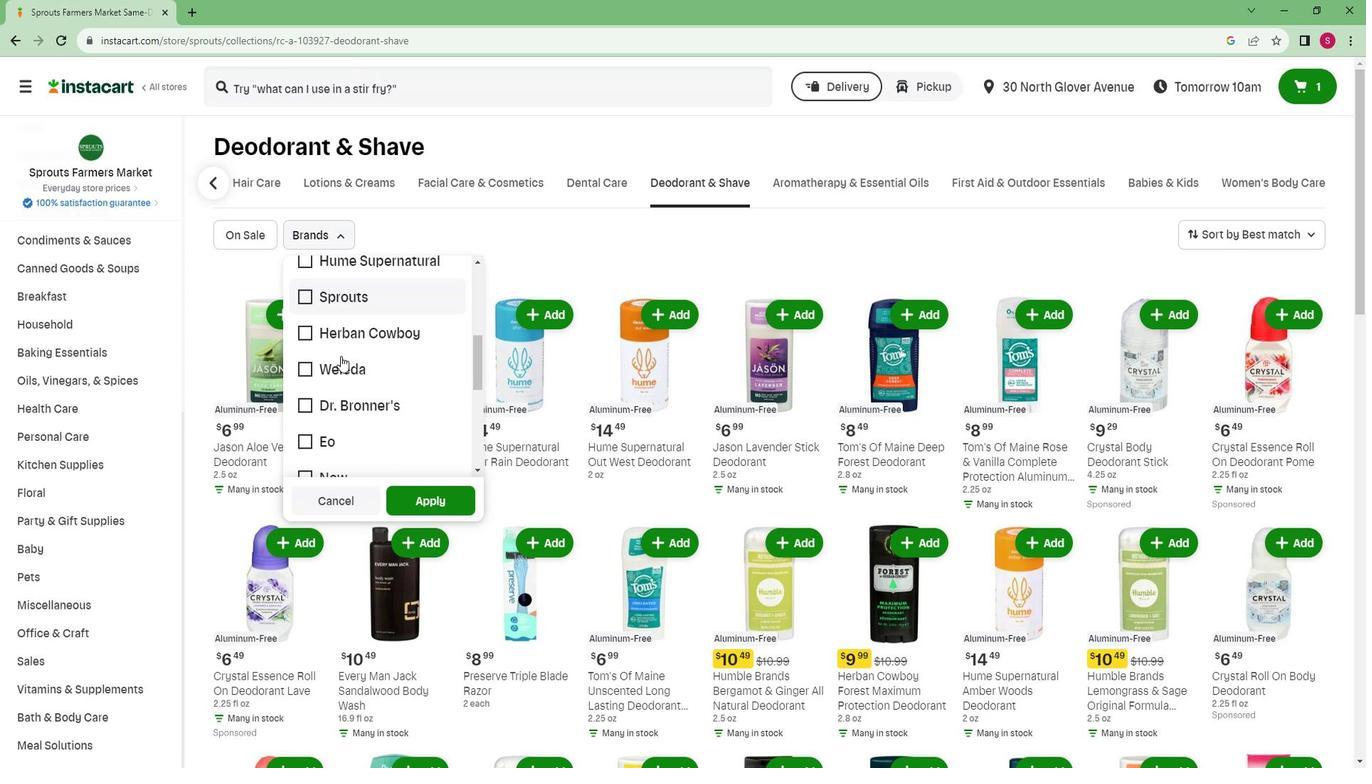 
Action: Mouse moved to (342, 374)
Screenshot: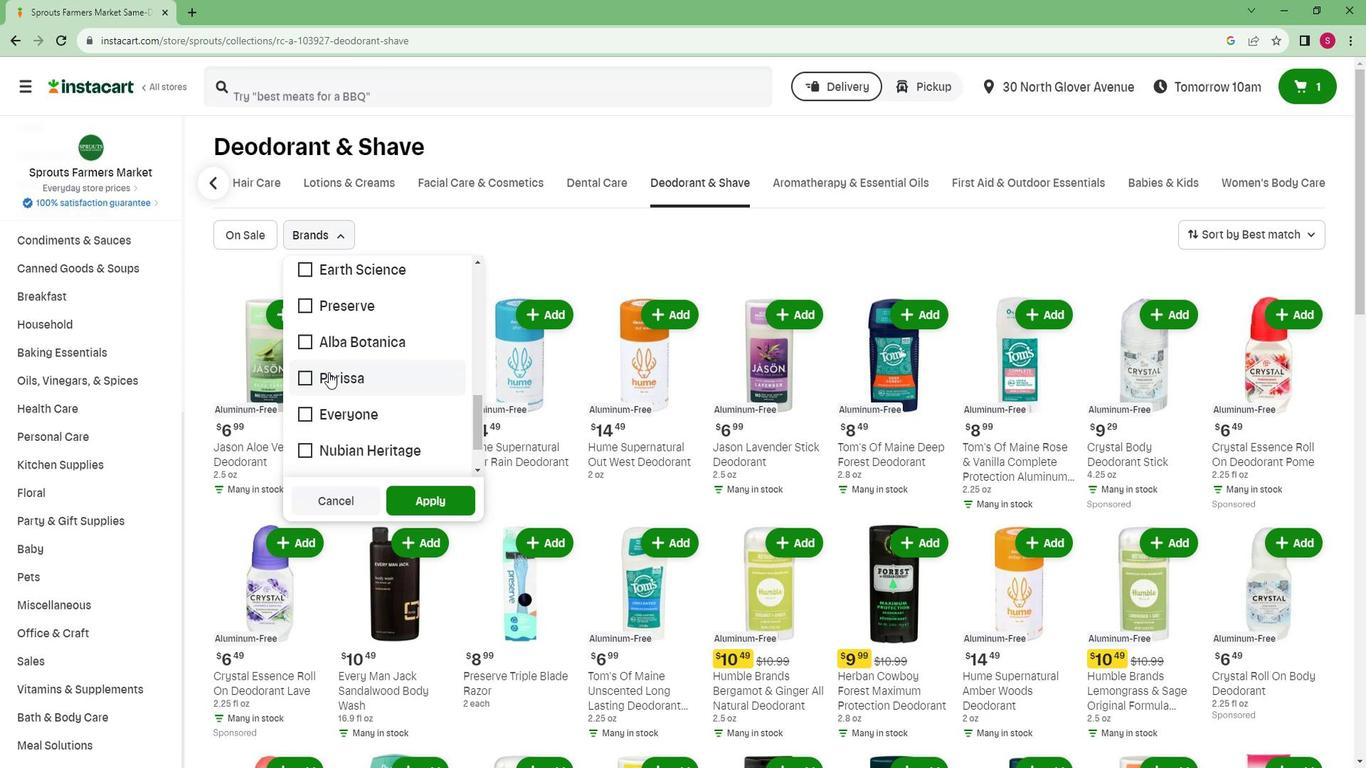 
Action: Mouse scrolled (342, 374) with delta (0, 0)
Screenshot: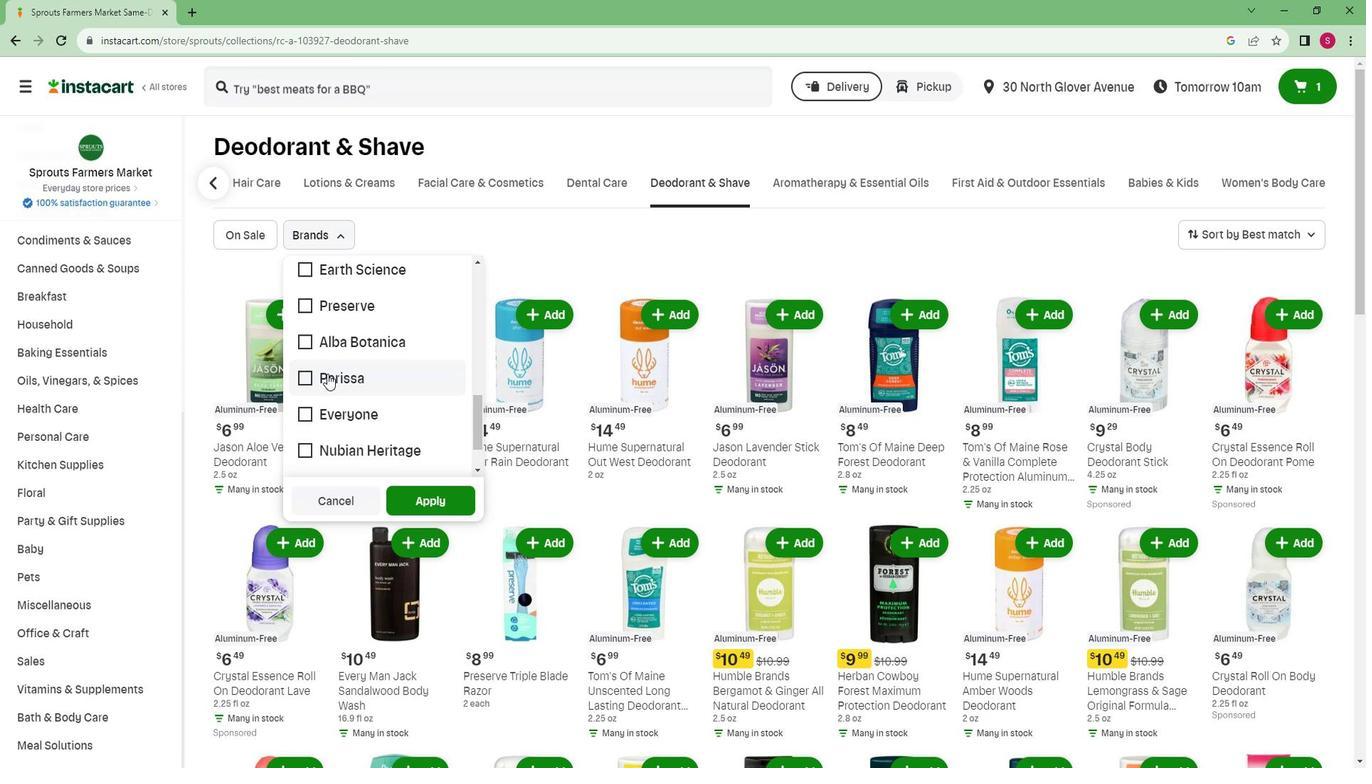 
Action: Mouse scrolled (342, 374) with delta (0, 0)
Screenshot: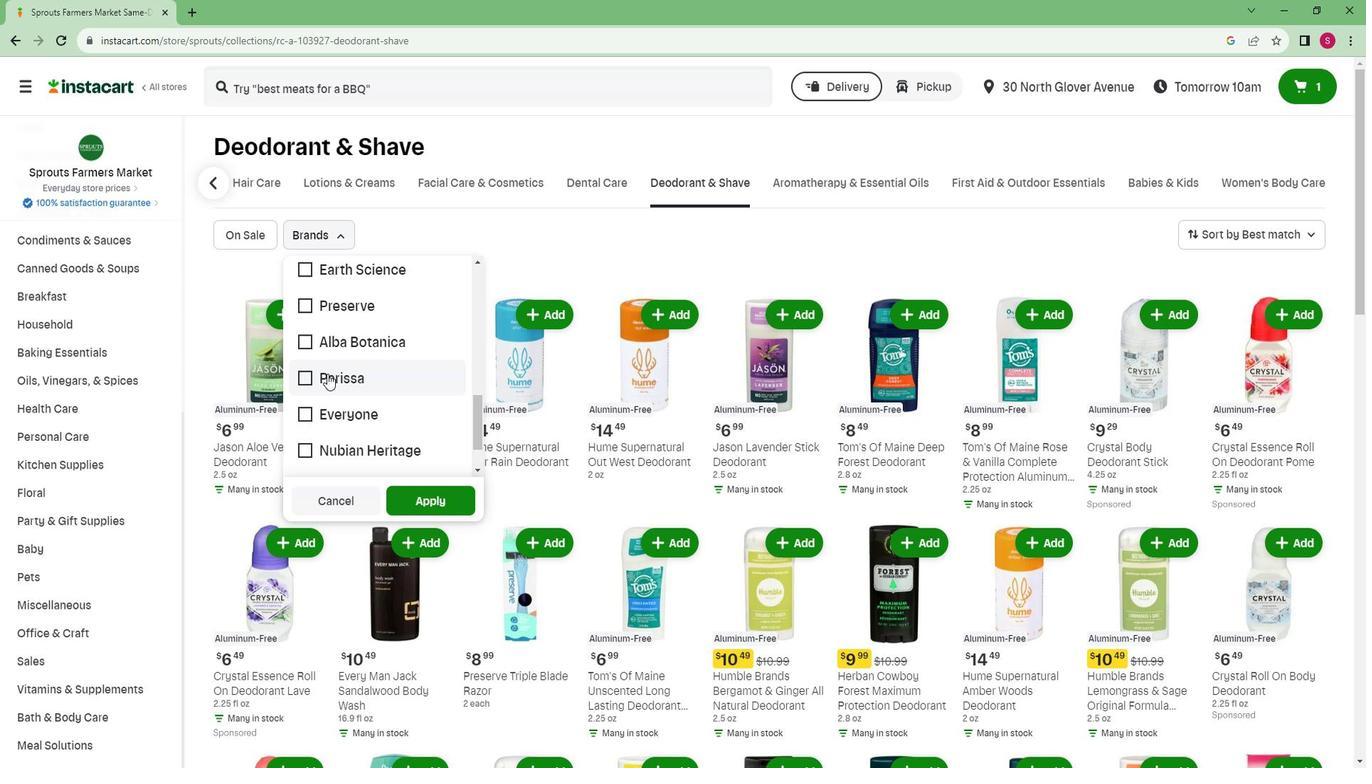 
Action: Mouse moved to (337, 381)
Screenshot: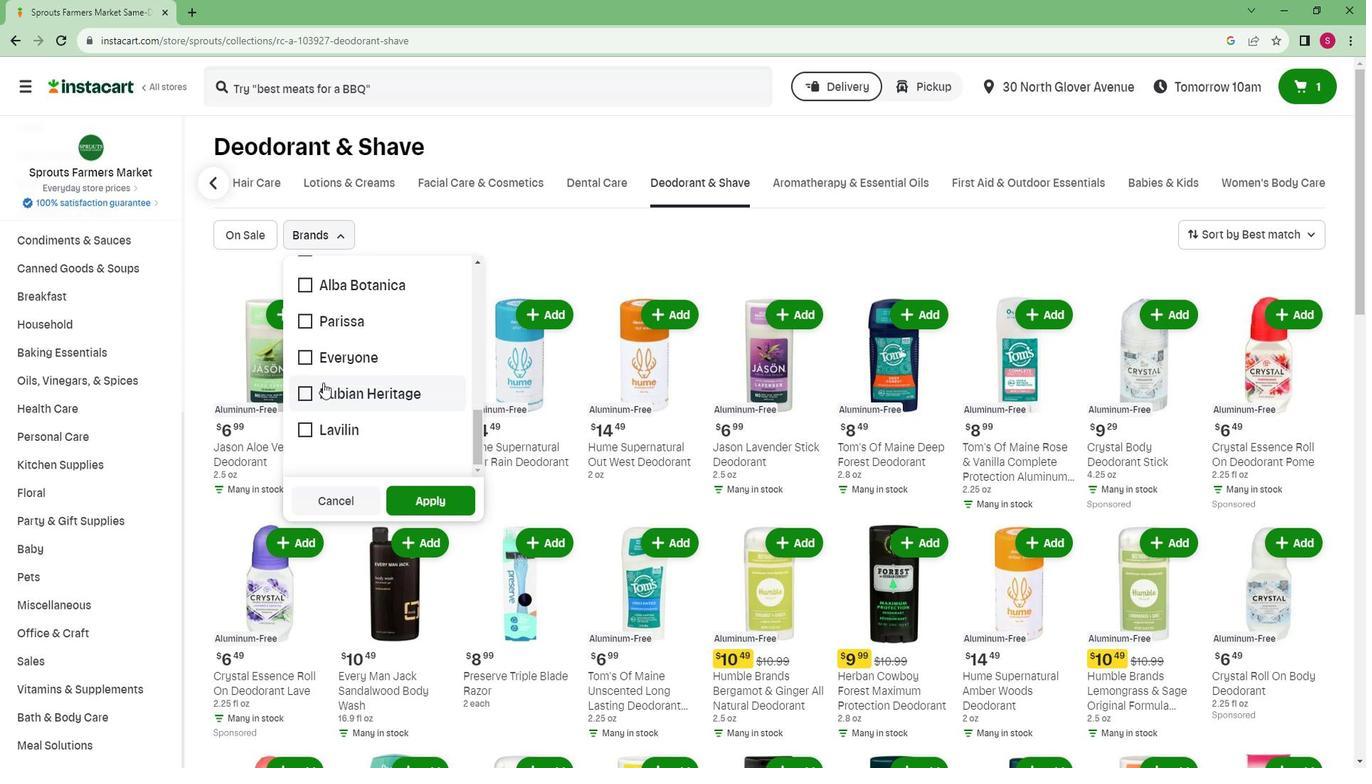 
Action: Mouse scrolled (337, 382) with delta (0, 0)
Screenshot: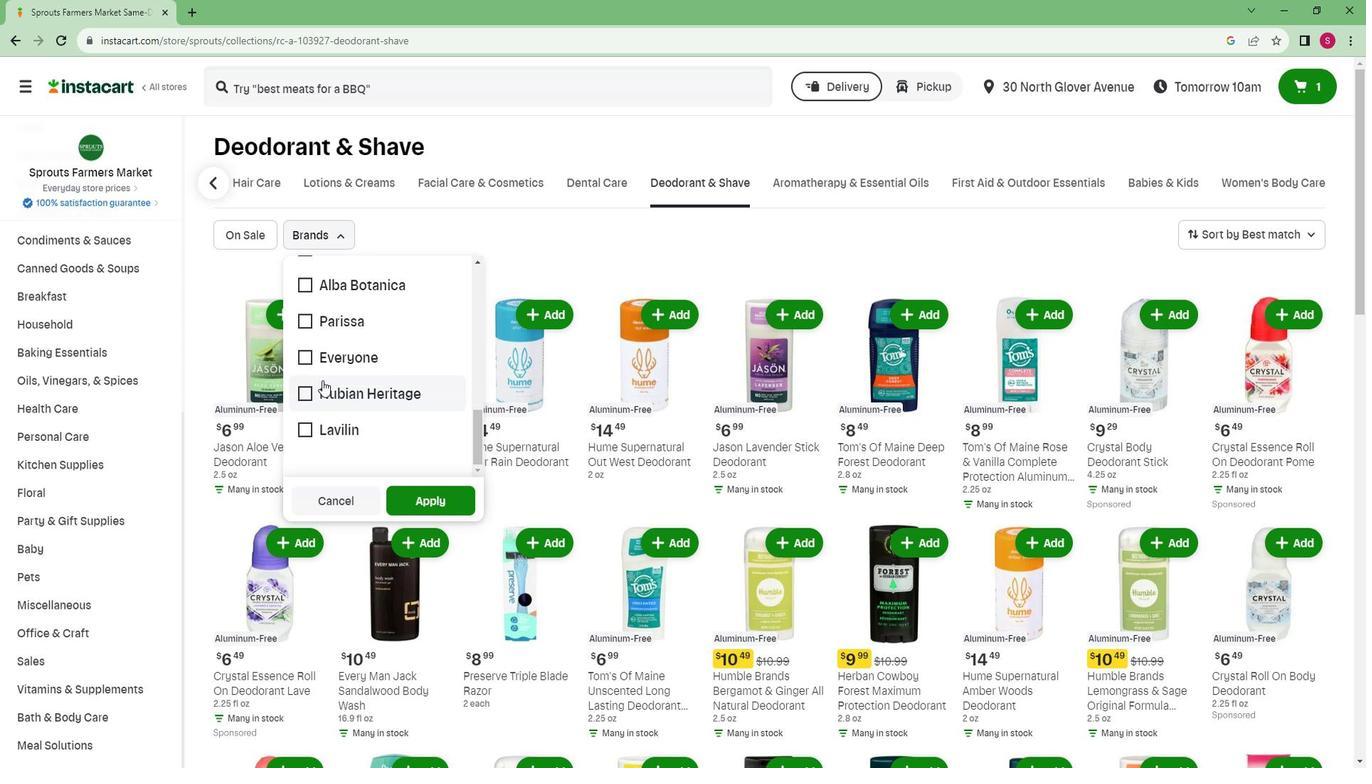 
Action: Mouse scrolled (337, 382) with delta (0, 0)
Screenshot: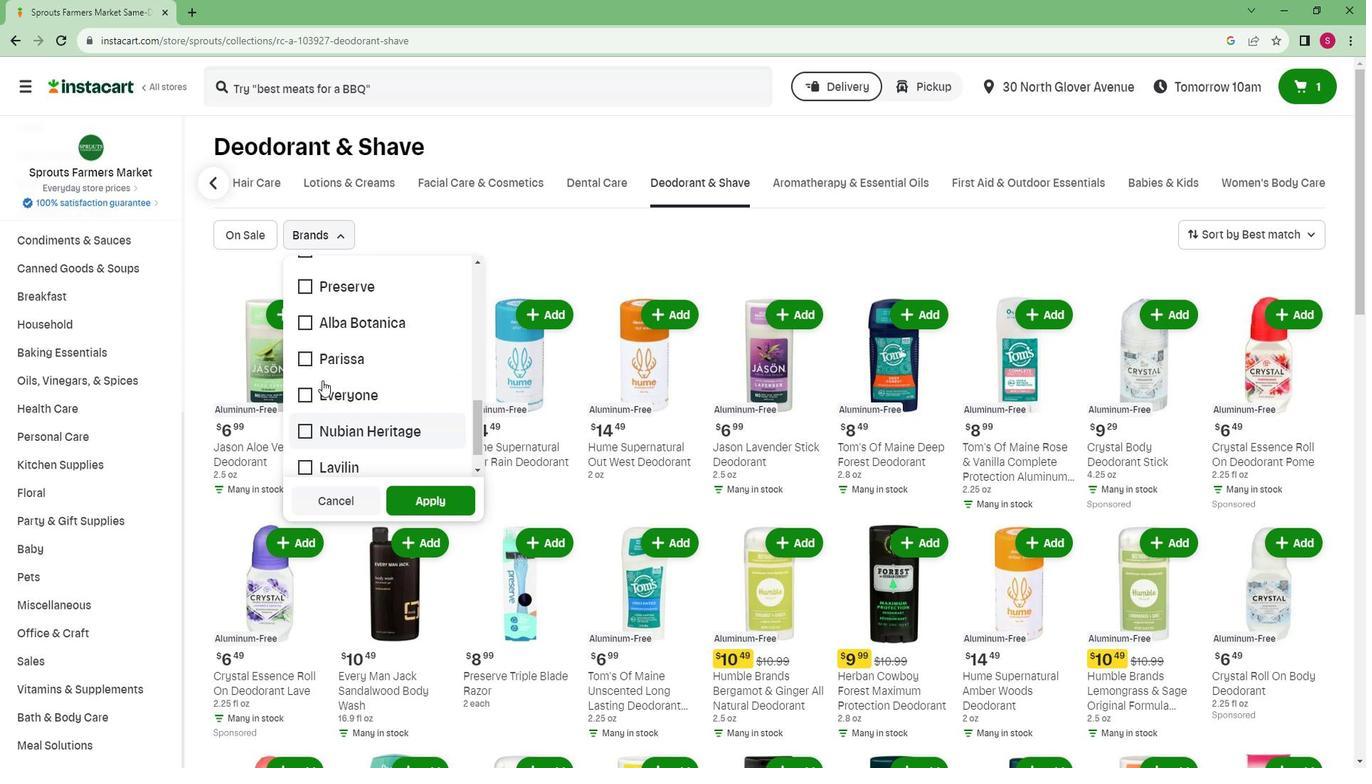 
Action: Mouse moved to (340, 327)
Screenshot: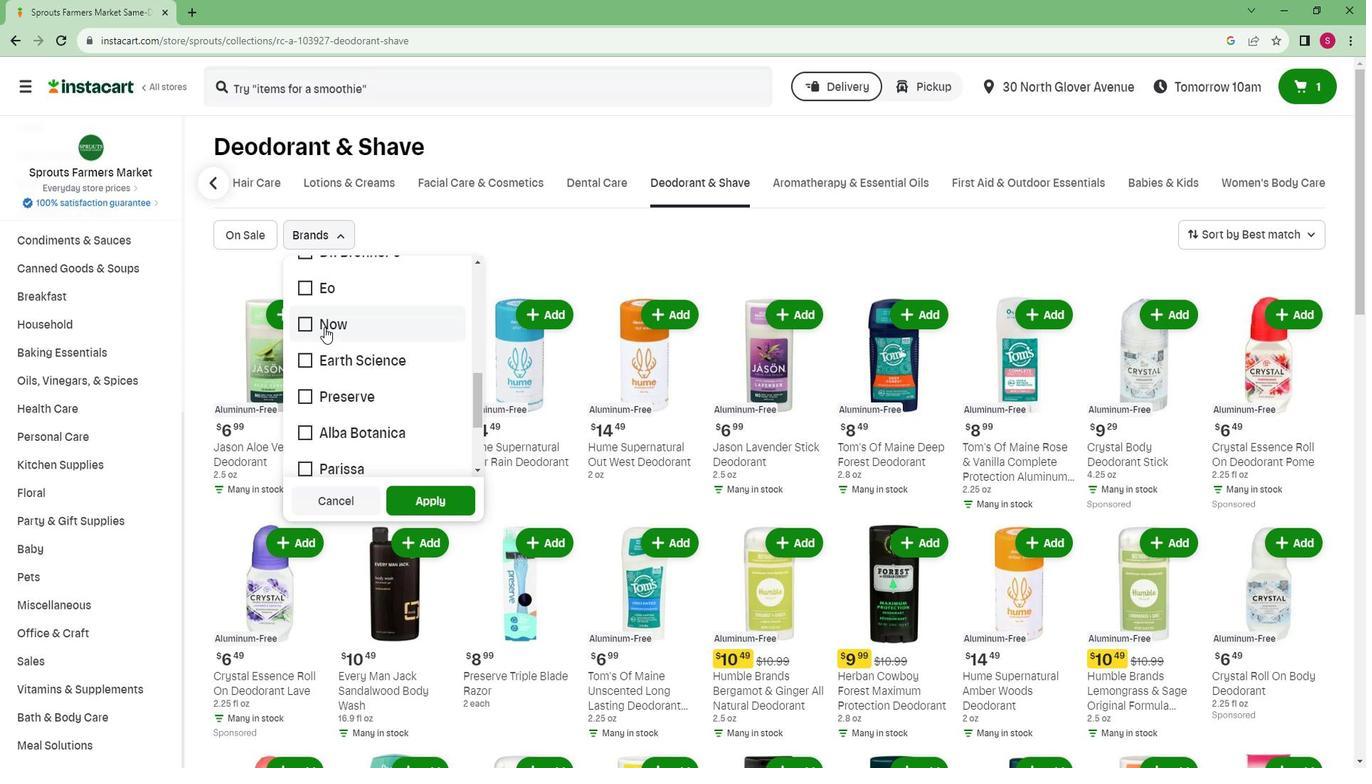 
Action: Mouse pressed left at (340, 327)
Screenshot: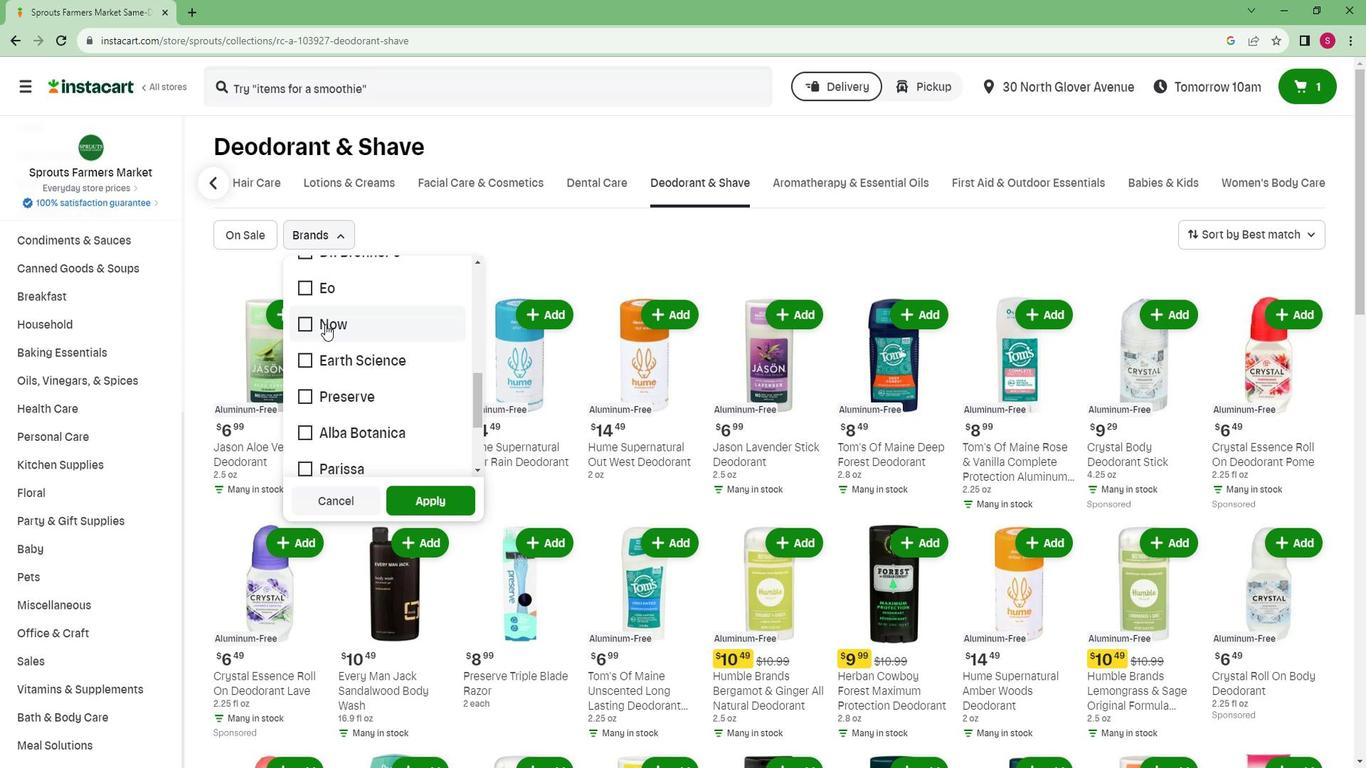 
Action: Mouse moved to (439, 503)
Screenshot: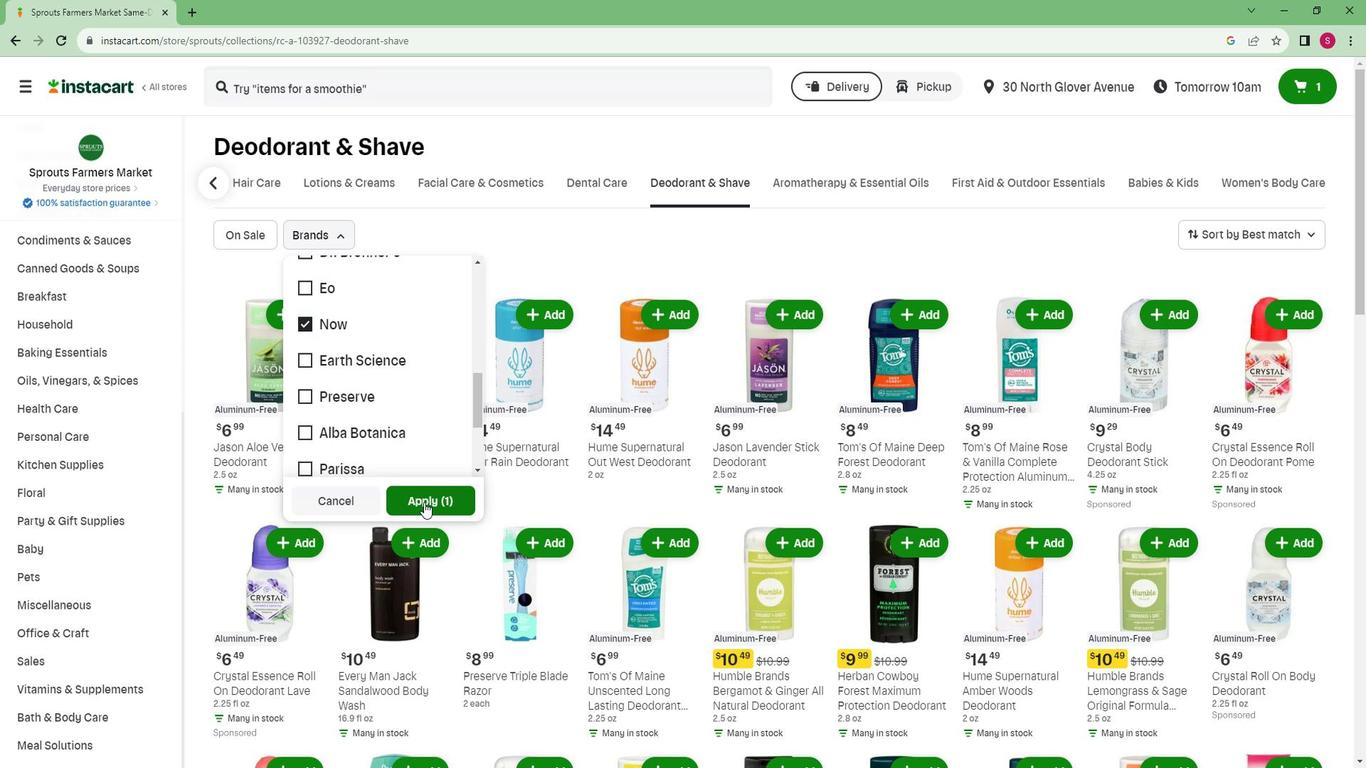 
Action: Mouse pressed left at (439, 503)
Screenshot: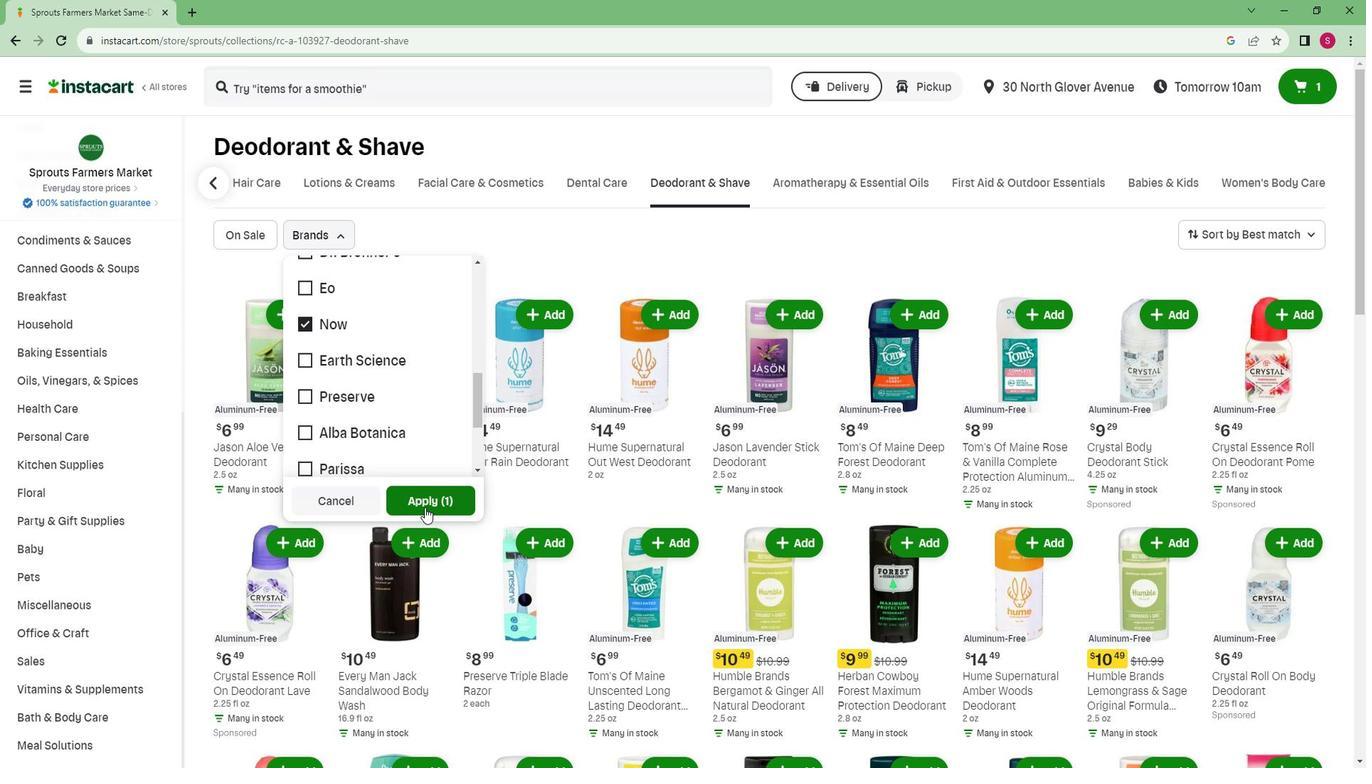
Action: Mouse moved to (435, 498)
Screenshot: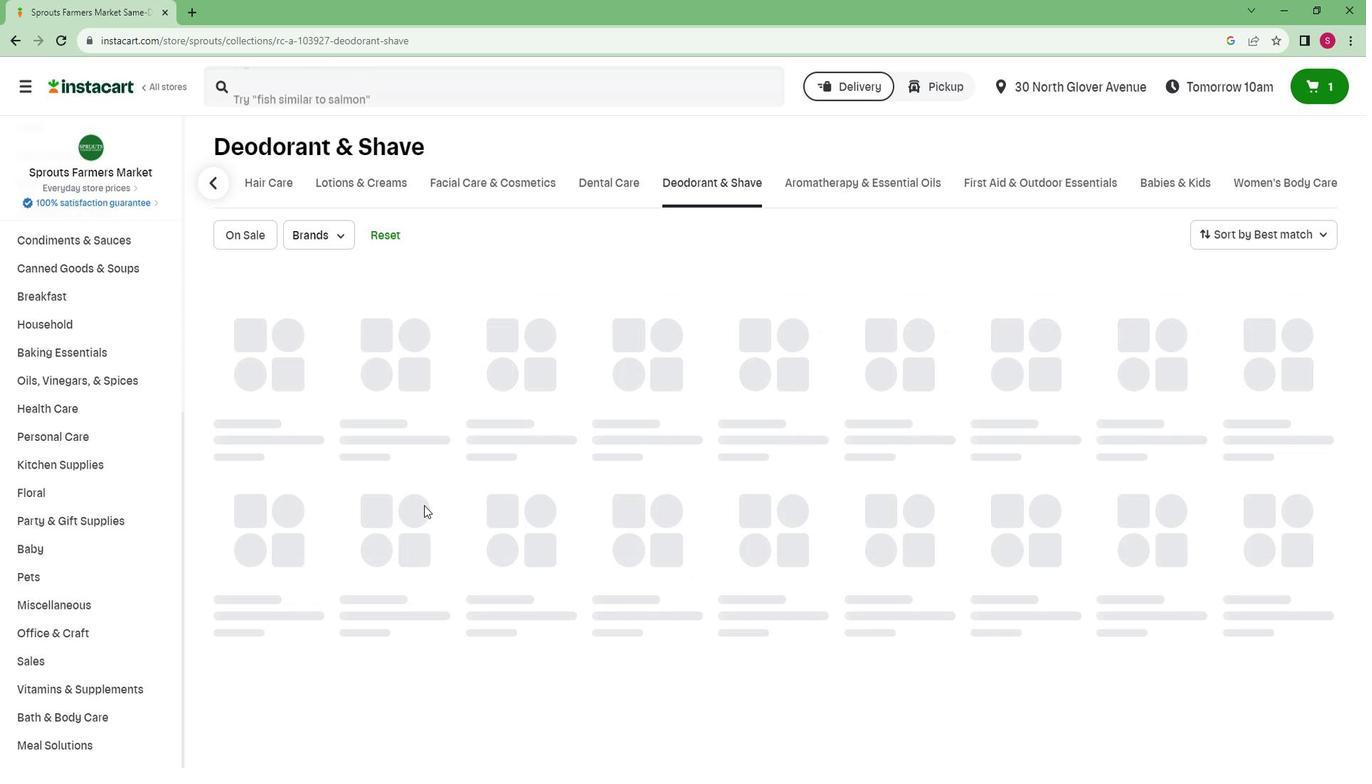
